Task: Open Card Team Building Review in Board Employee Benefits Optimization to Workspace Front-end Development and add a team member Softage.1@softage.net, a label Blue, a checklist Website Redesign, an attachment from Trello, a color Blue and finally, add a card description 'Research and develop new product pricing strategy' and a comment 'We should approach this task as an opportunity to learn and grow, by exploring new ideas and methods.'. Add a start date 'Jan 05, 1900' with a due date 'Jan 12, 1900'
Action: Mouse moved to (56, 333)
Screenshot: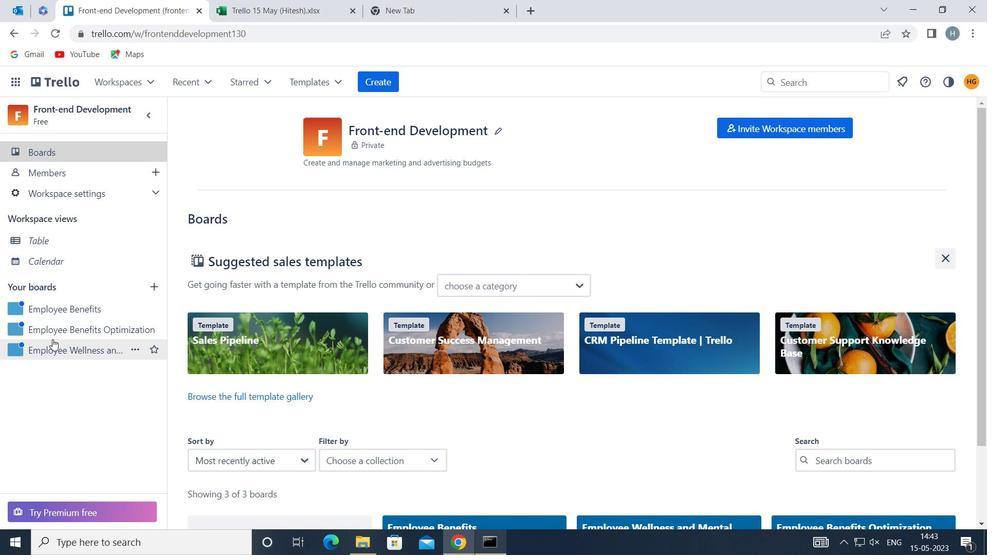 
Action: Mouse pressed left at (56, 333)
Screenshot: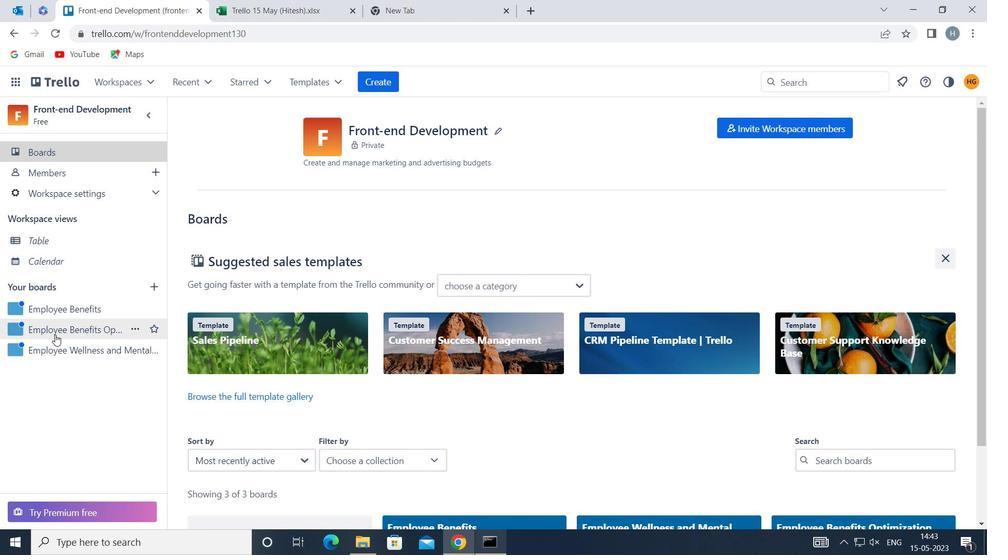
Action: Mouse moved to (424, 182)
Screenshot: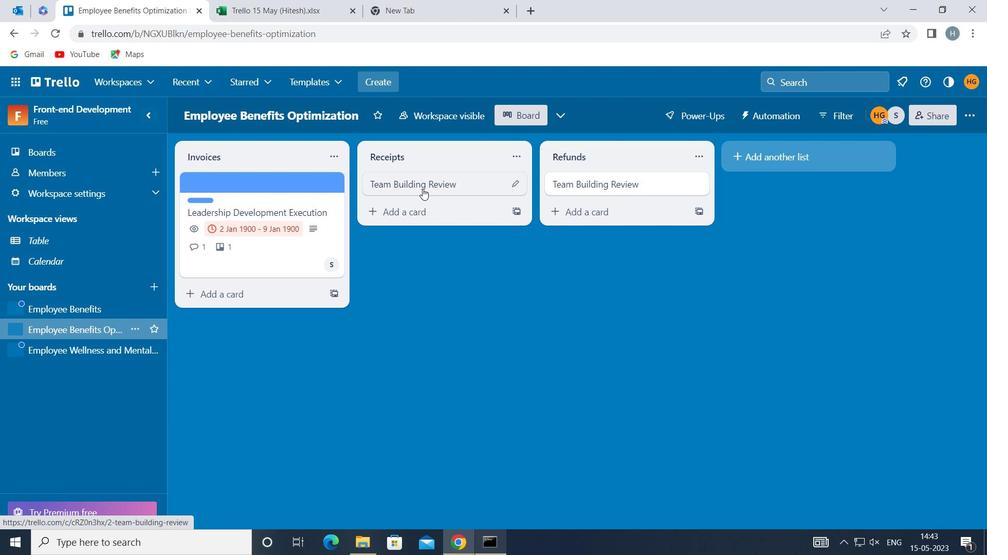 
Action: Mouse pressed left at (424, 182)
Screenshot: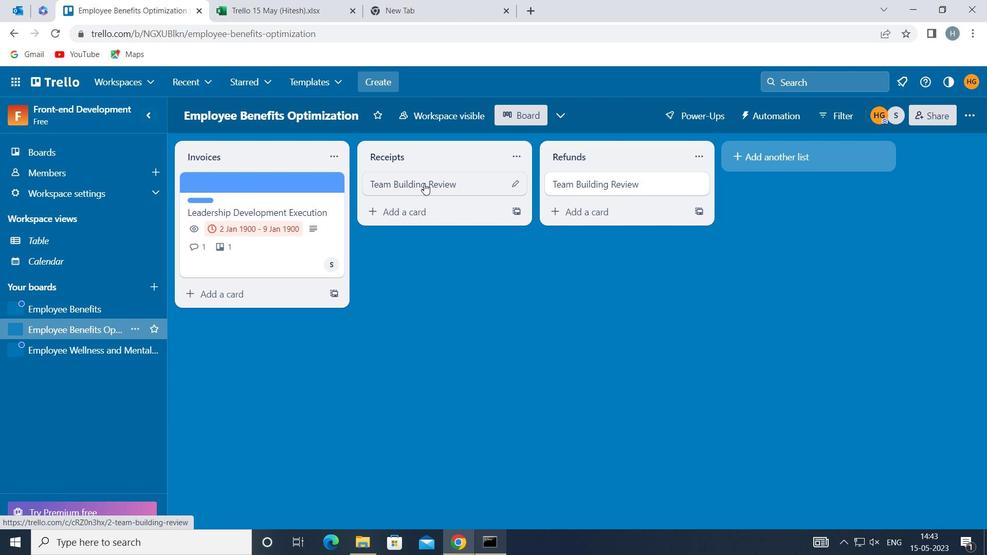 
Action: Mouse moved to (660, 231)
Screenshot: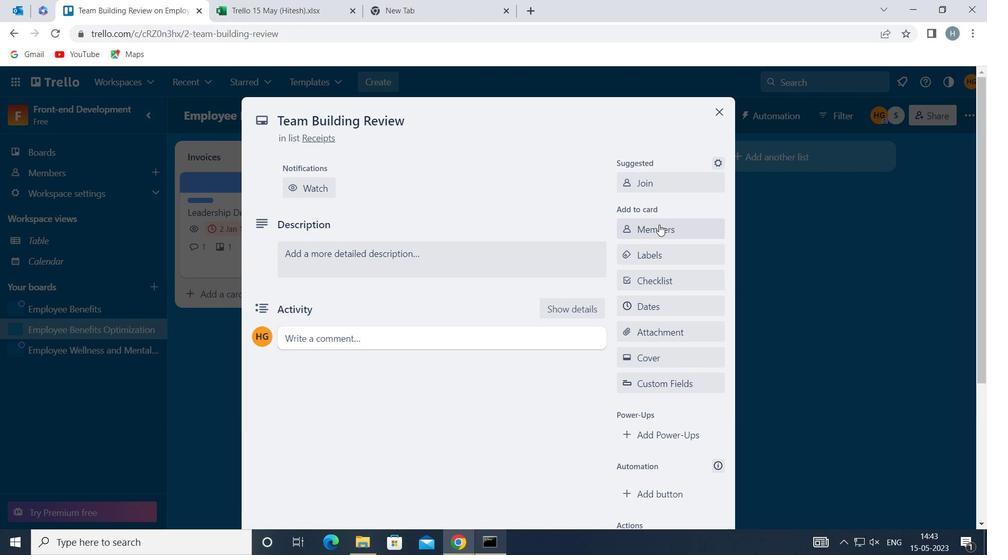 
Action: Mouse pressed left at (660, 231)
Screenshot: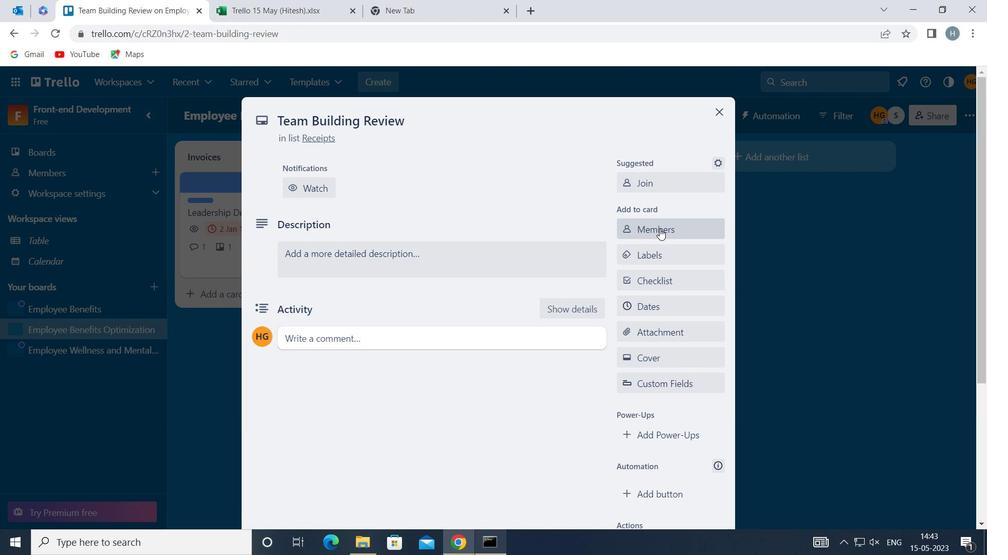 
Action: Key pressed softage
Screenshot: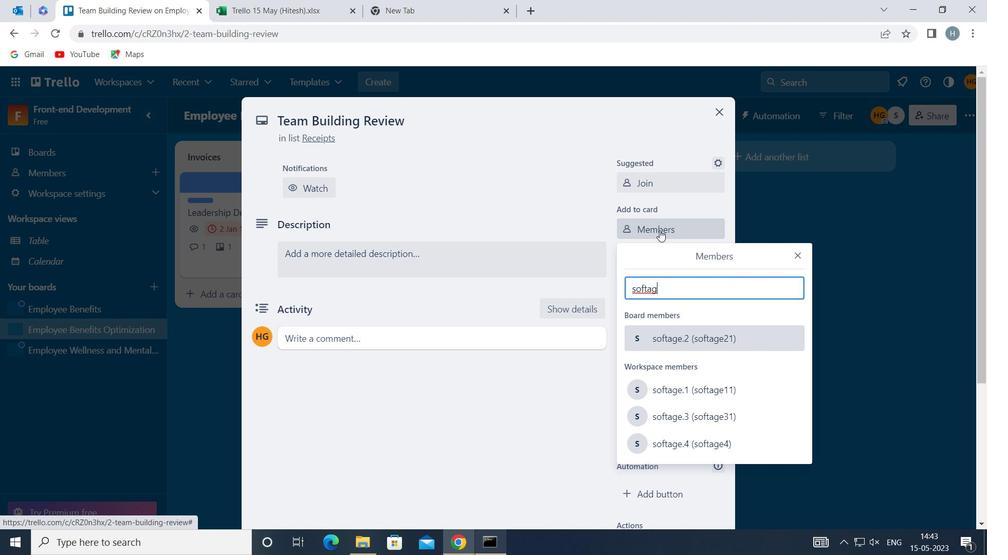 
Action: Mouse moved to (691, 383)
Screenshot: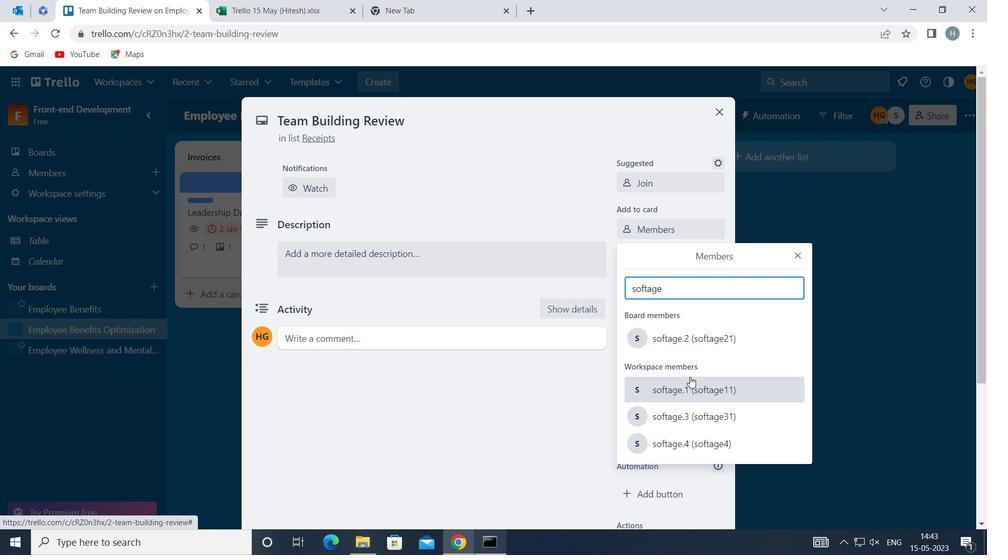 
Action: Mouse pressed left at (691, 383)
Screenshot: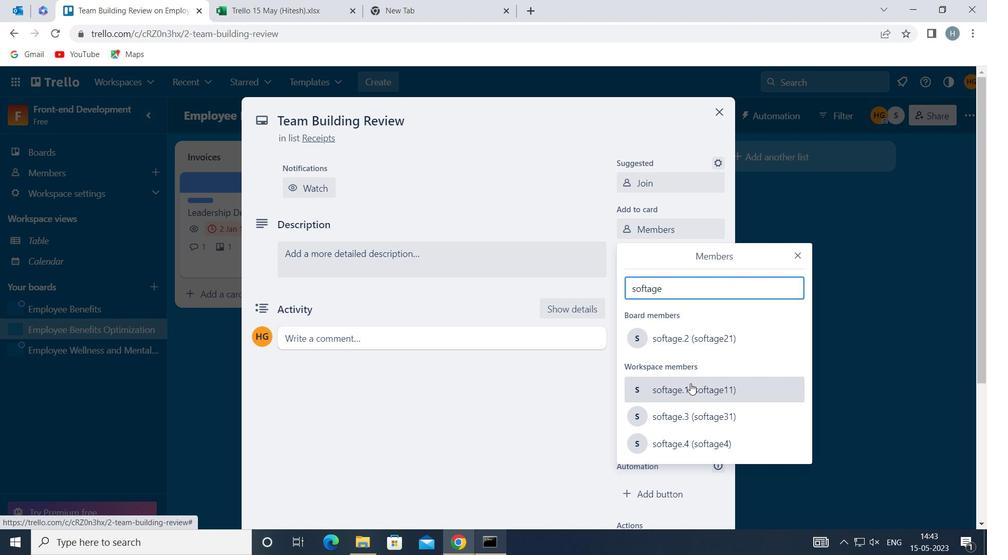 
Action: Mouse moved to (798, 251)
Screenshot: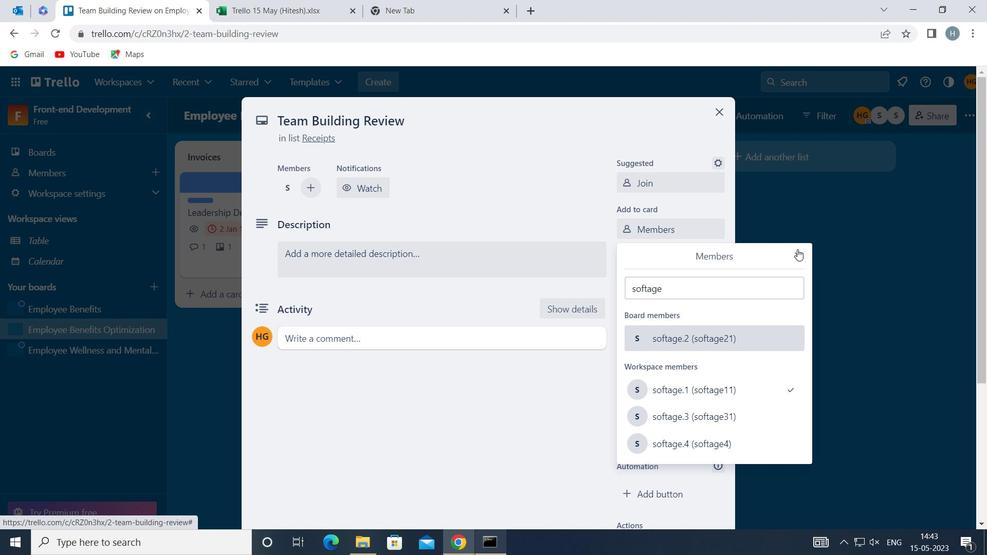 
Action: Mouse pressed left at (798, 251)
Screenshot: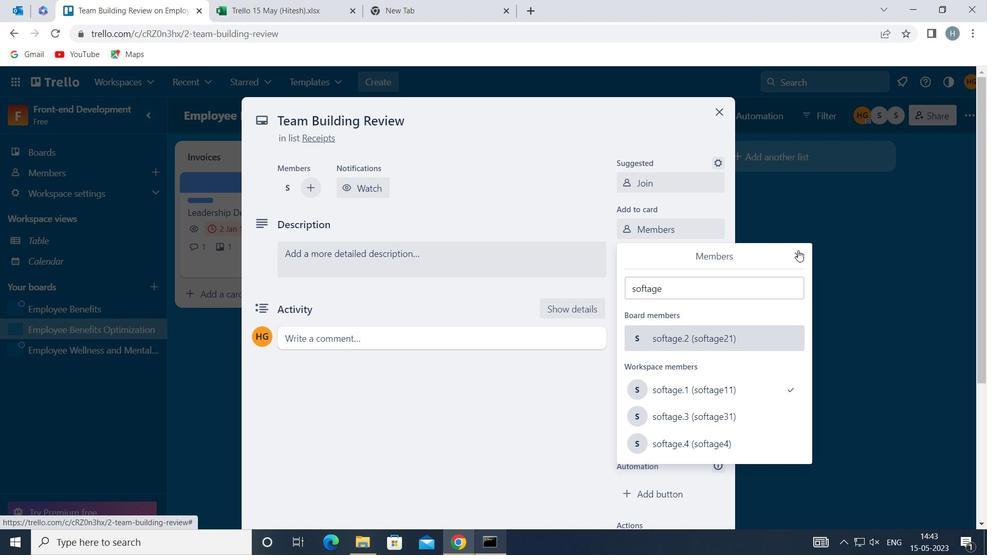 
Action: Mouse moved to (669, 256)
Screenshot: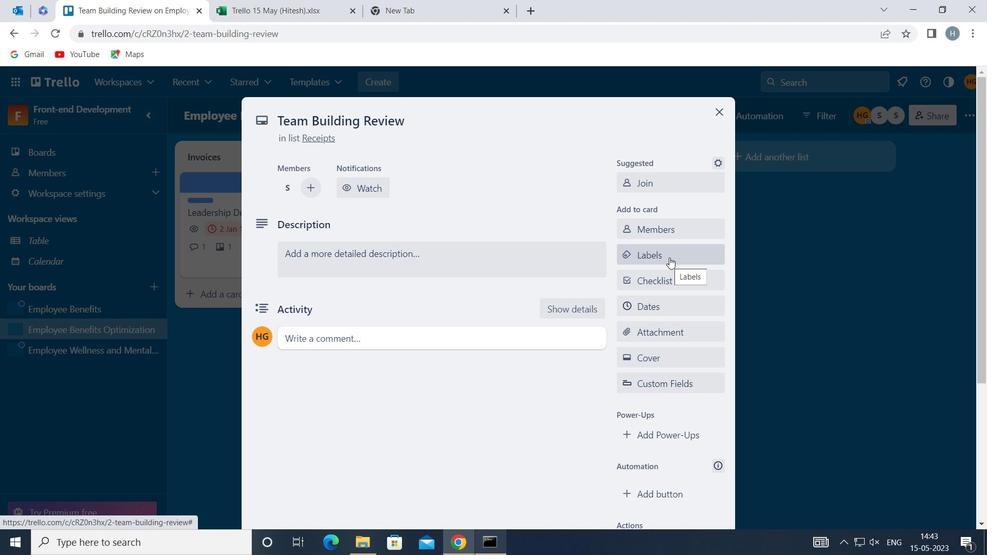 
Action: Mouse pressed left at (669, 256)
Screenshot: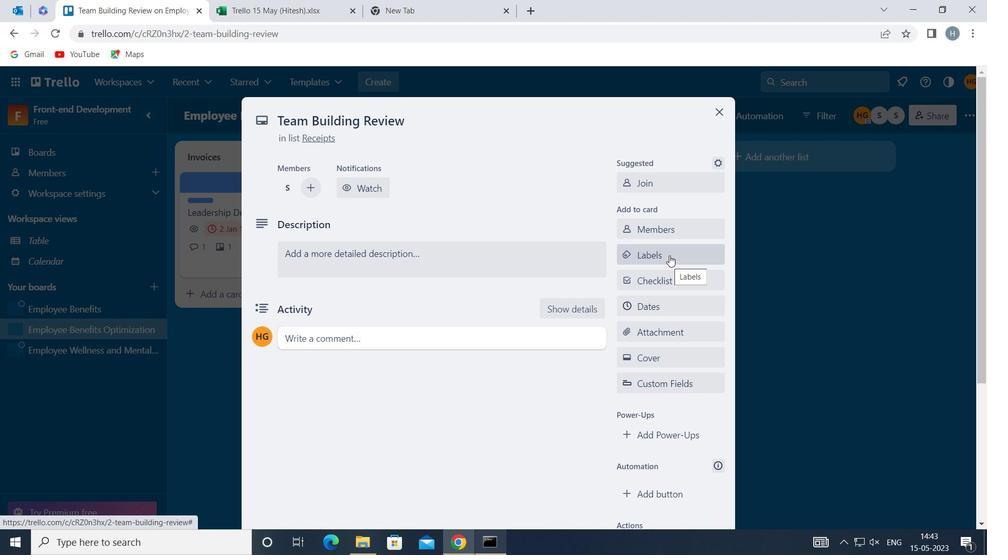 
Action: Mouse moved to (675, 298)
Screenshot: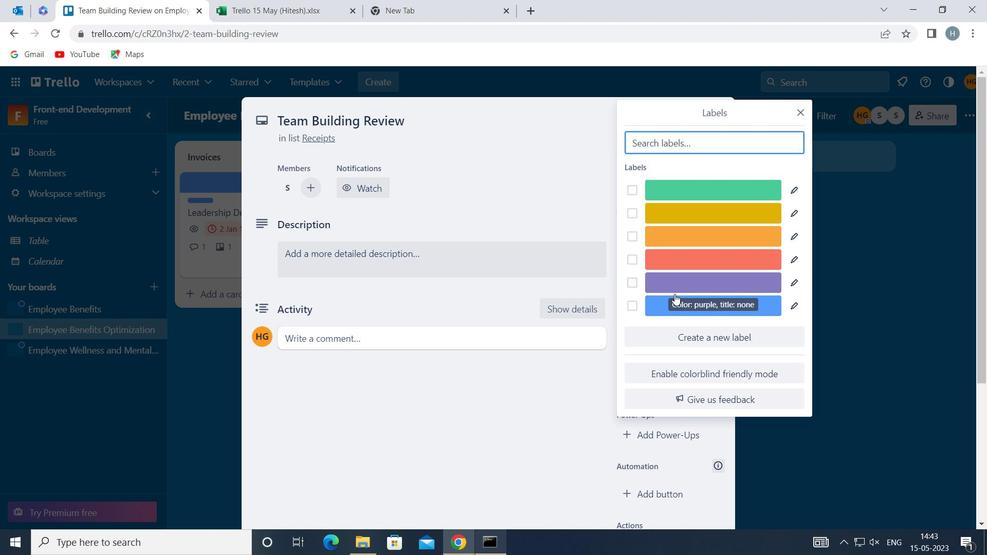 
Action: Mouse pressed left at (675, 298)
Screenshot: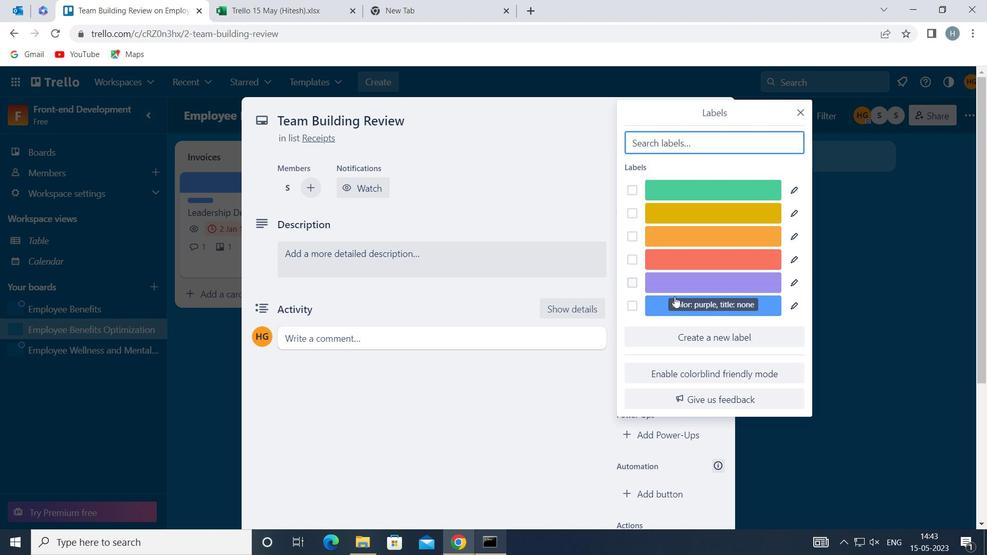 
Action: Mouse moved to (802, 110)
Screenshot: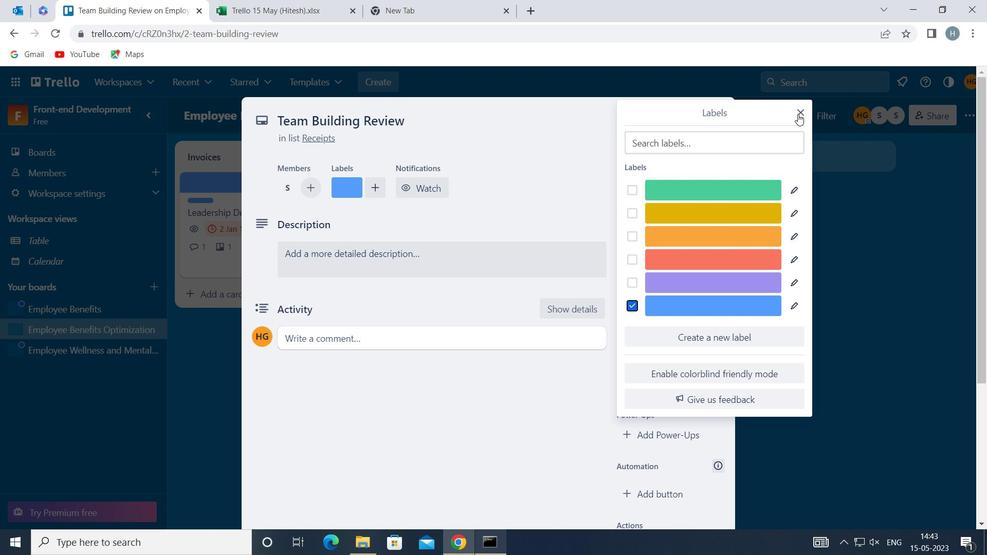 
Action: Mouse pressed left at (802, 110)
Screenshot: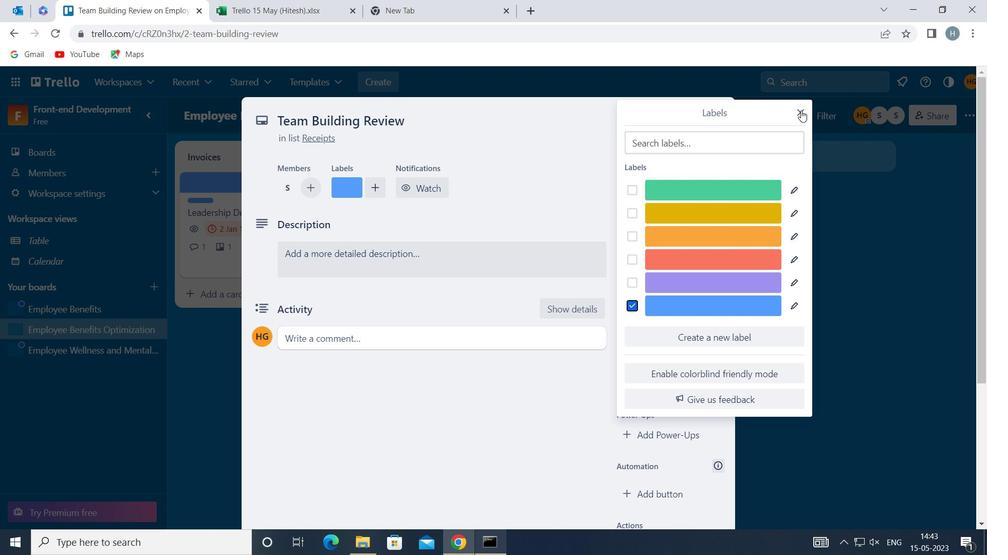 
Action: Mouse moved to (679, 276)
Screenshot: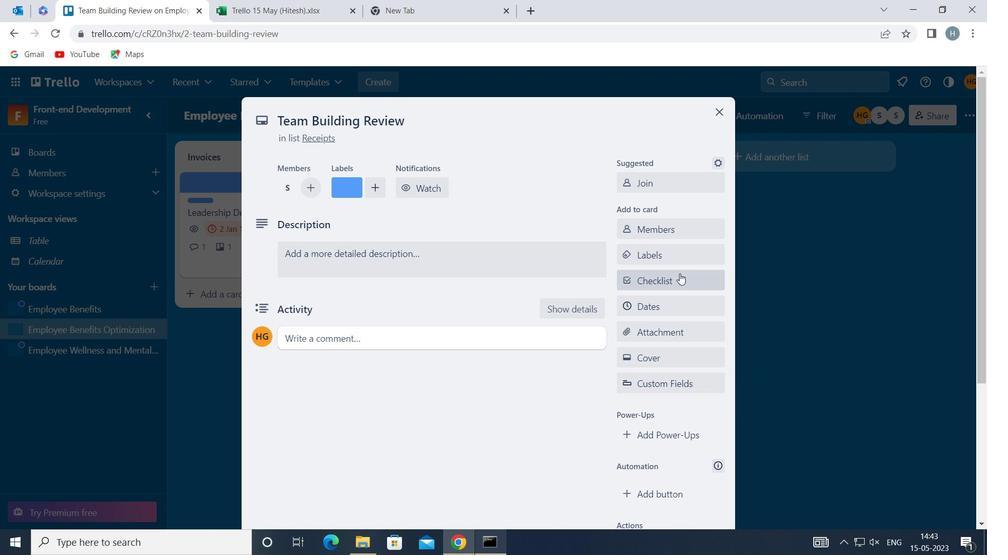 
Action: Mouse pressed left at (679, 276)
Screenshot: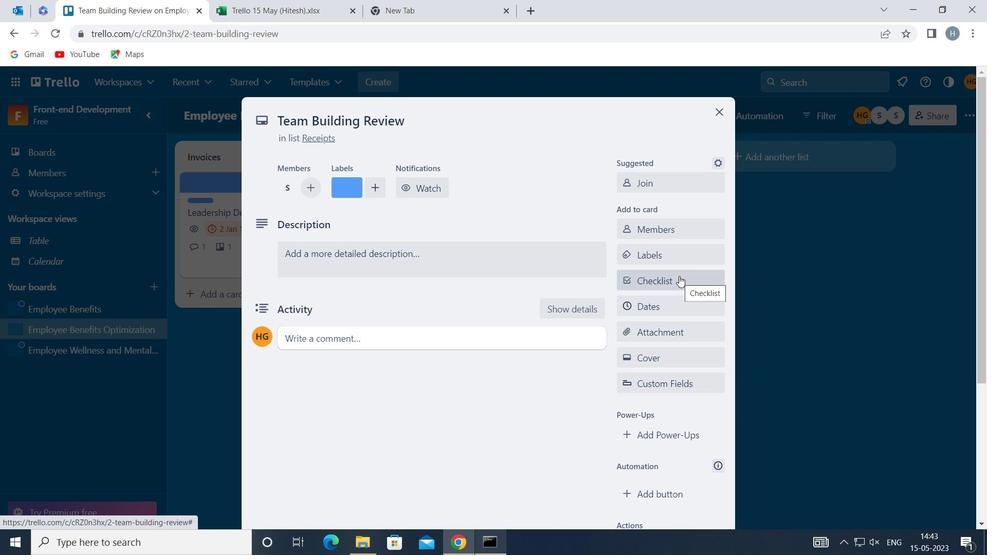
Action: Key pressed <Key.shift><Key.shift><Key.shift>WEBSITE<Key.space><Key.shift><Key.shift><Key.shift><Key.shift>REDESIGN
Screenshot: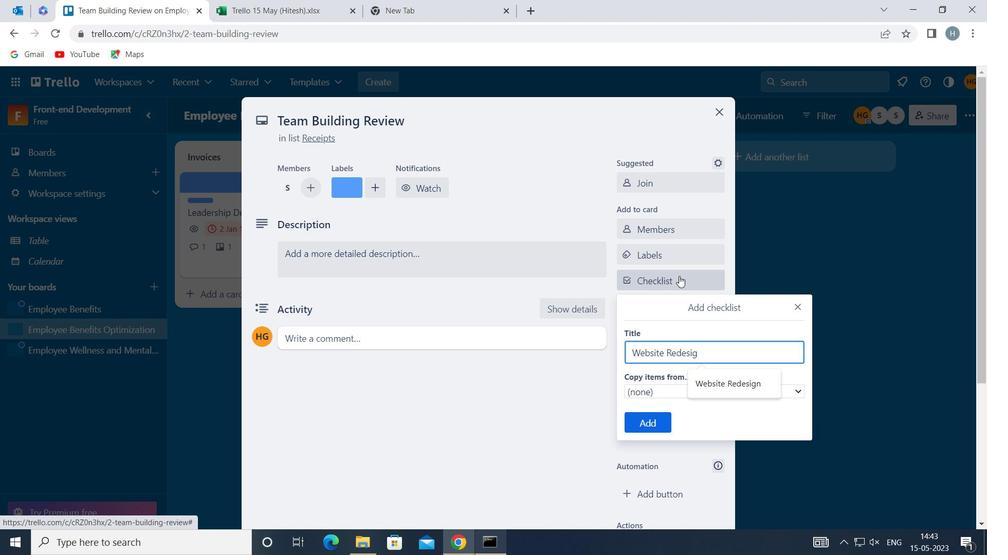
Action: Mouse moved to (650, 418)
Screenshot: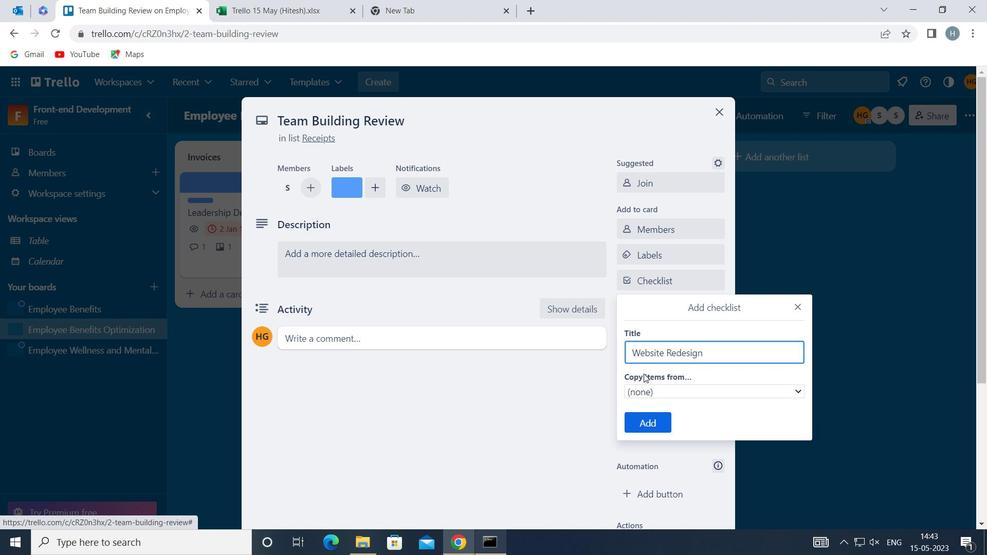 
Action: Mouse pressed left at (650, 418)
Screenshot: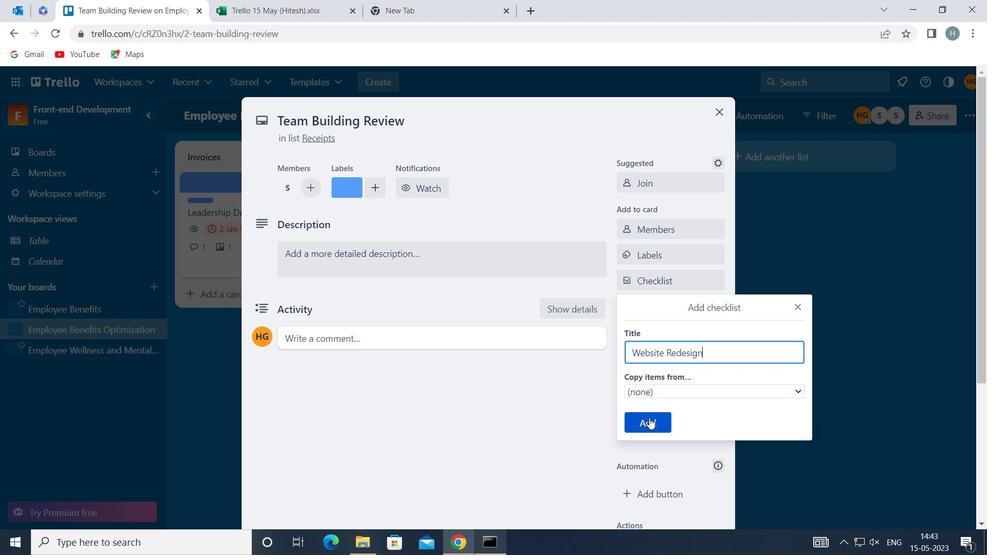
Action: Mouse moved to (673, 327)
Screenshot: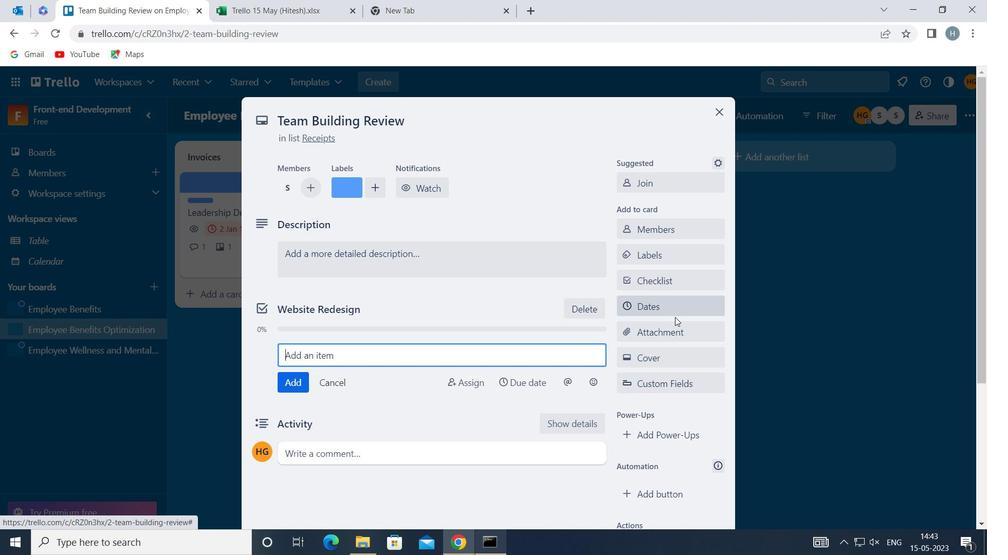 
Action: Mouse pressed left at (673, 327)
Screenshot: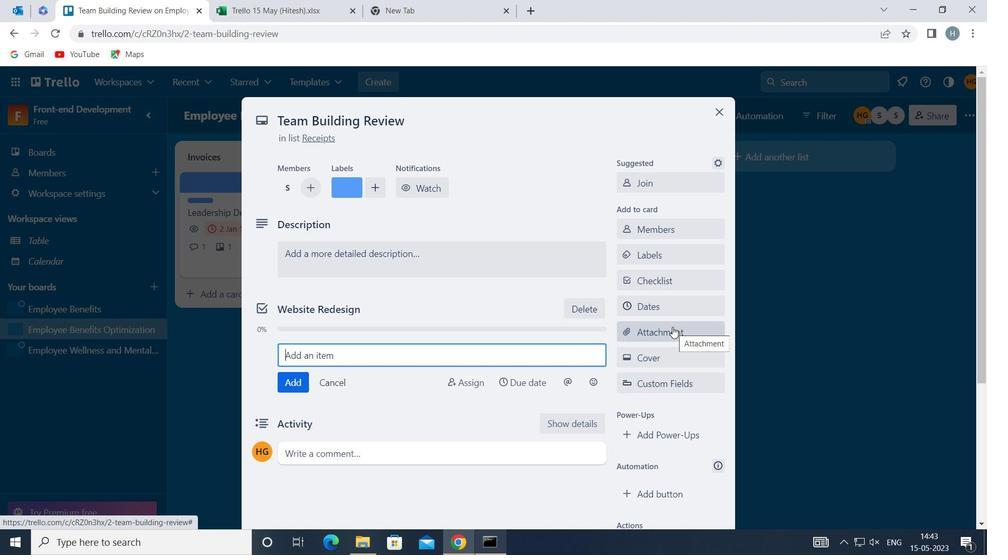 
Action: Mouse moved to (701, 162)
Screenshot: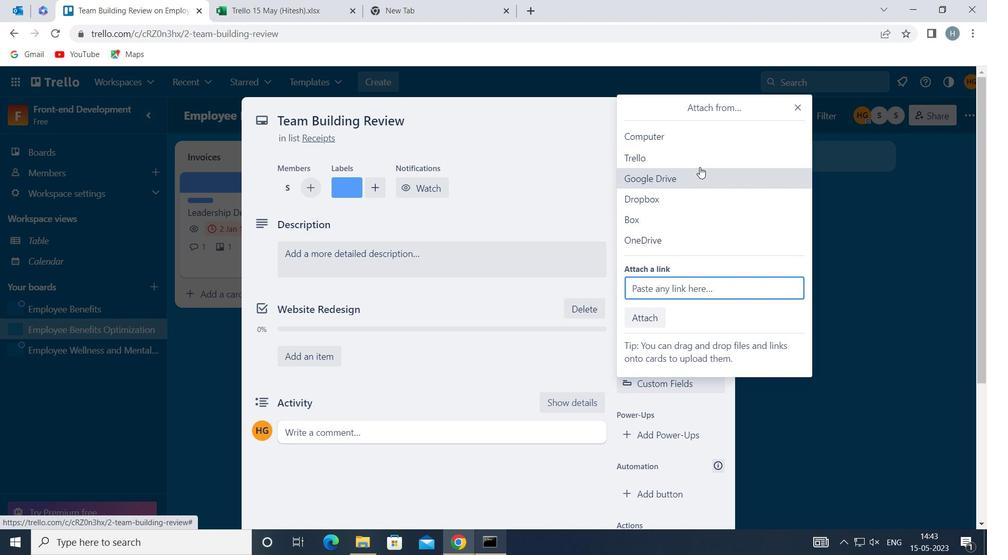 
Action: Mouse pressed left at (701, 162)
Screenshot: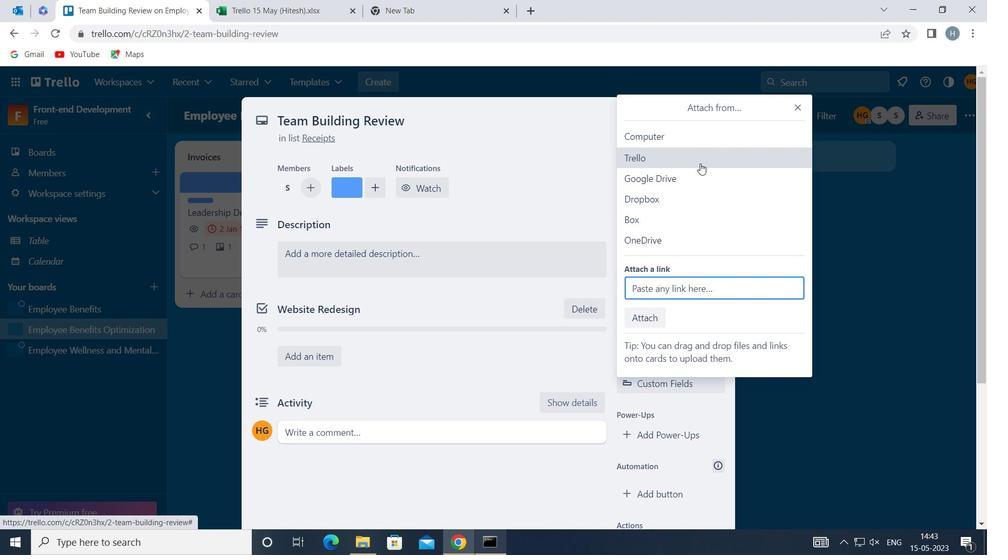 
Action: Mouse moved to (691, 235)
Screenshot: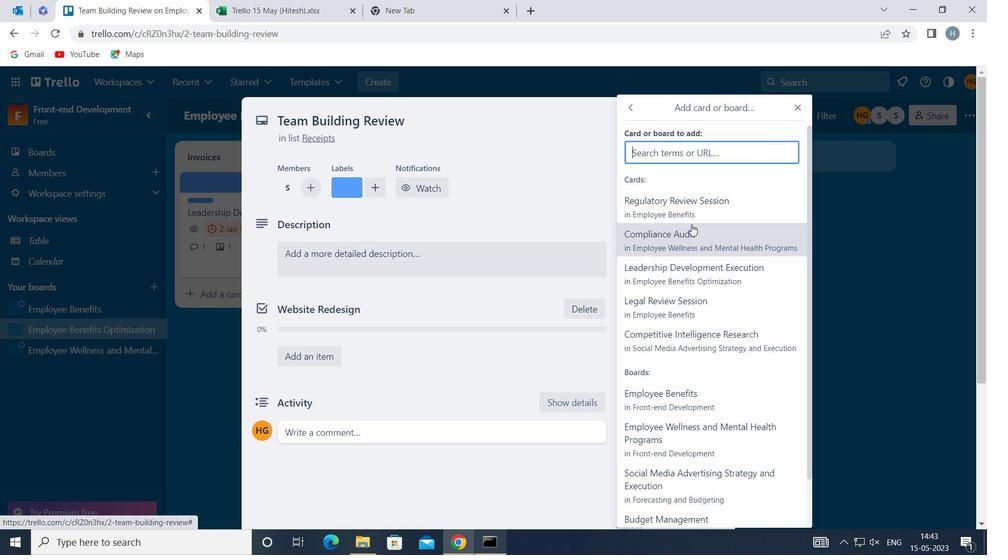 
Action: Mouse pressed left at (691, 235)
Screenshot: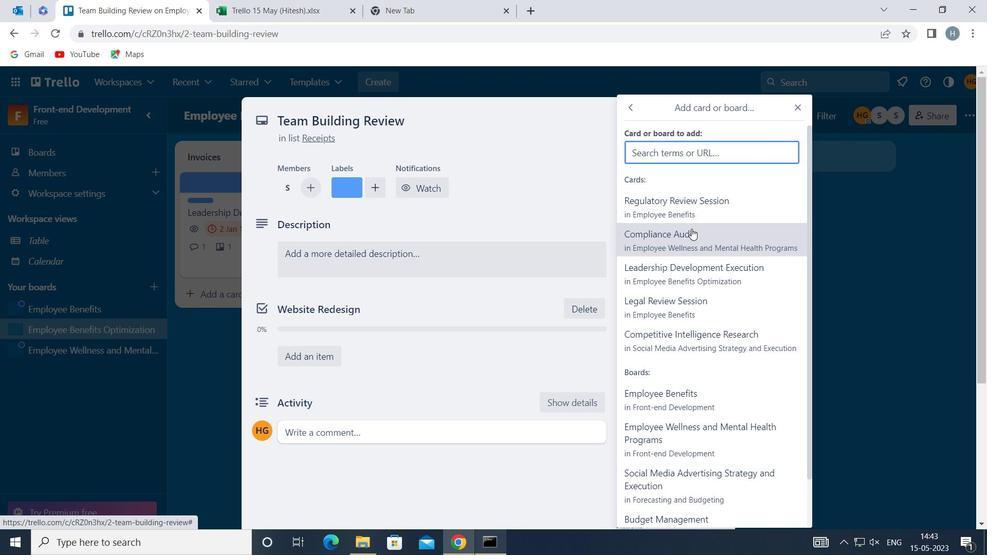 
Action: Mouse moved to (664, 352)
Screenshot: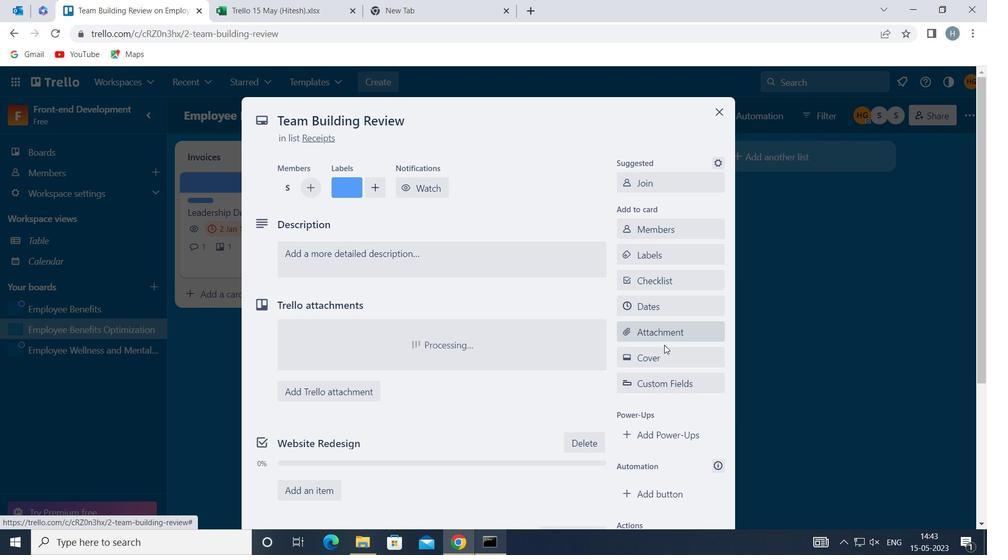 
Action: Mouse pressed left at (664, 352)
Screenshot: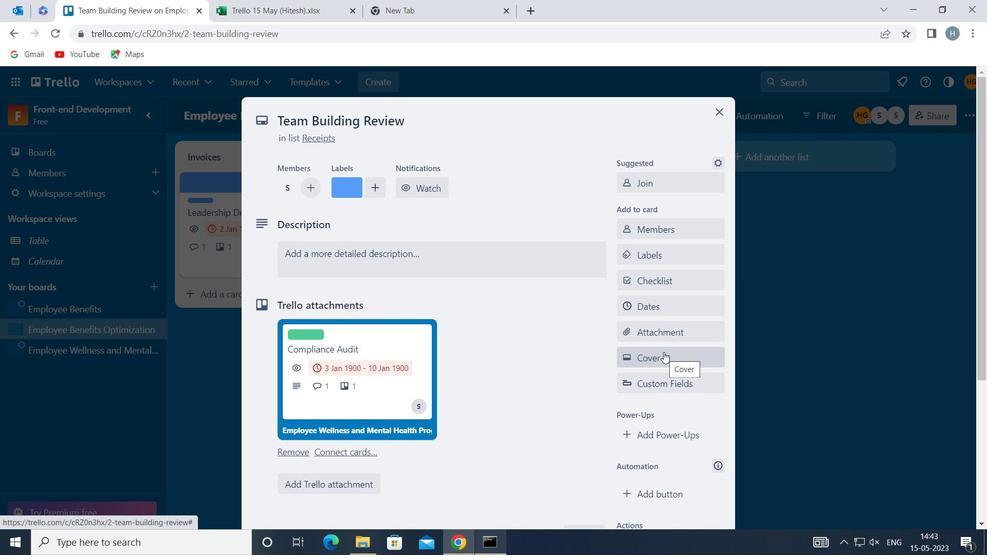 
Action: Mouse moved to (637, 295)
Screenshot: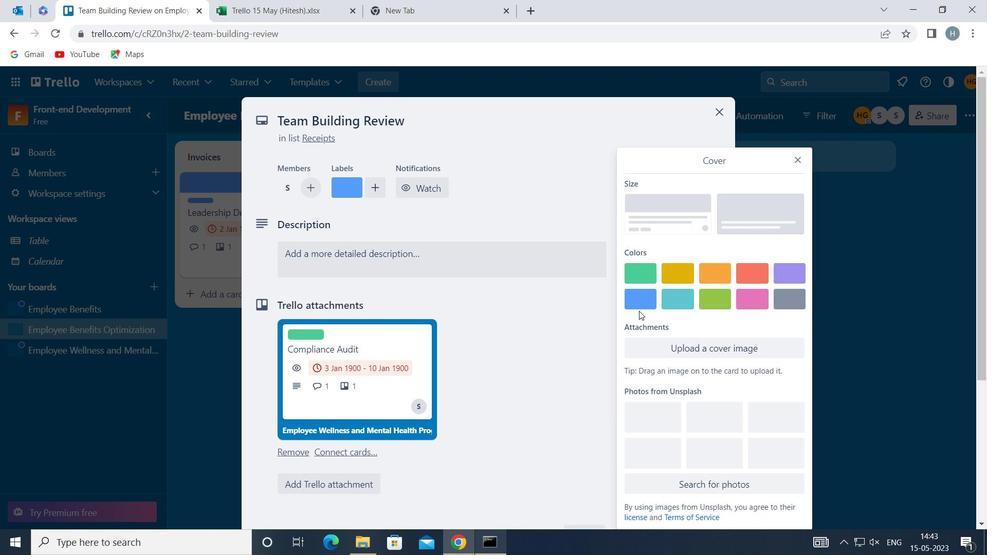 
Action: Mouse pressed left at (637, 295)
Screenshot: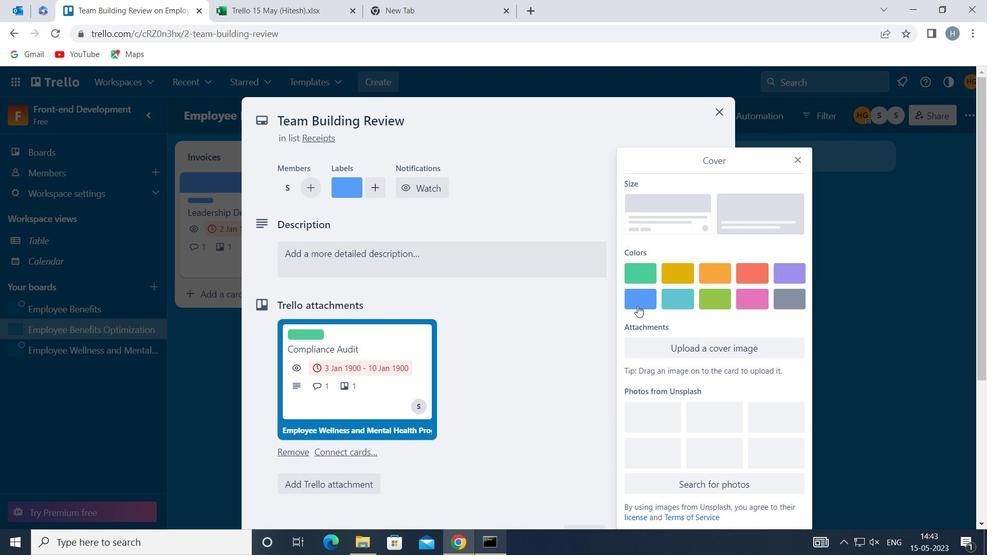 
Action: Mouse moved to (799, 133)
Screenshot: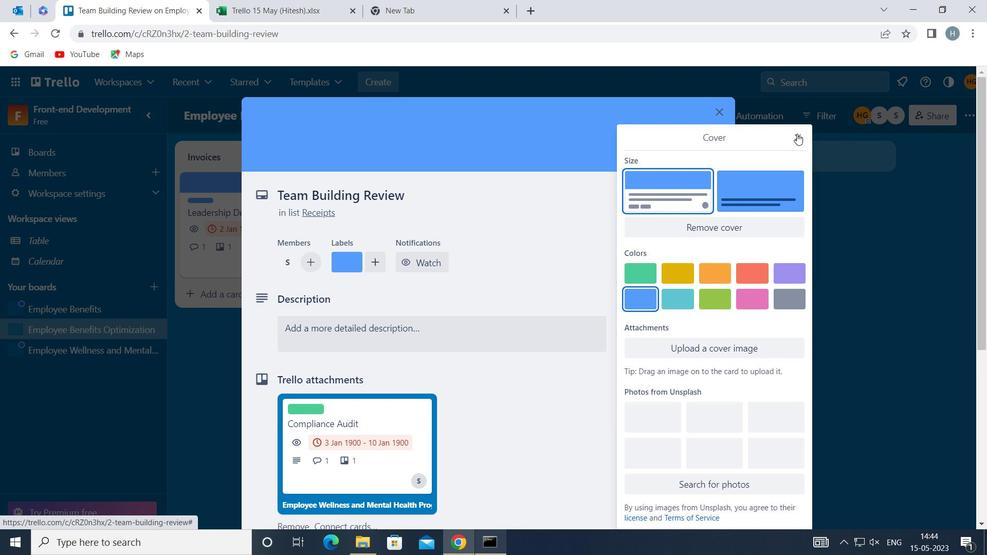 
Action: Mouse pressed left at (799, 133)
Screenshot: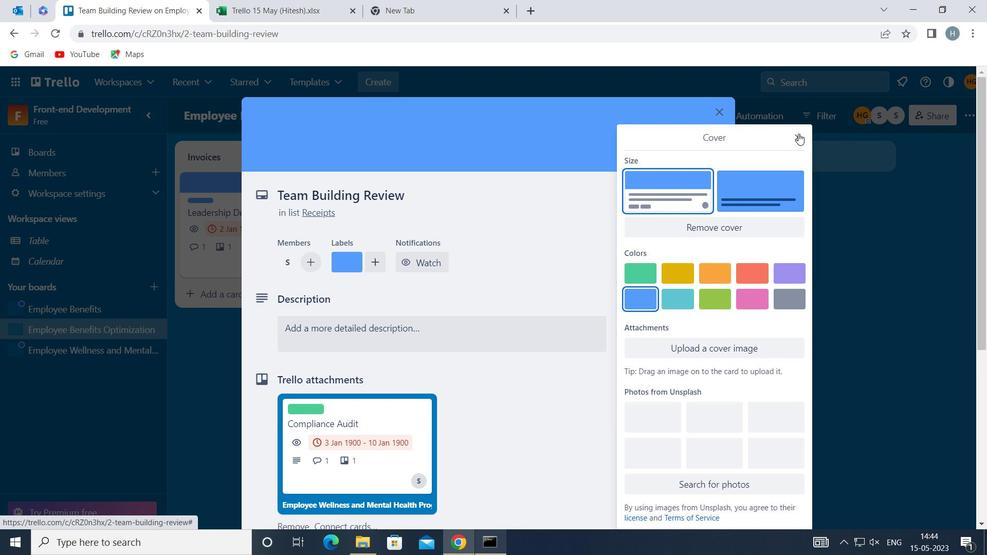 
Action: Key pressed <Key.shift>RE
Screenshot: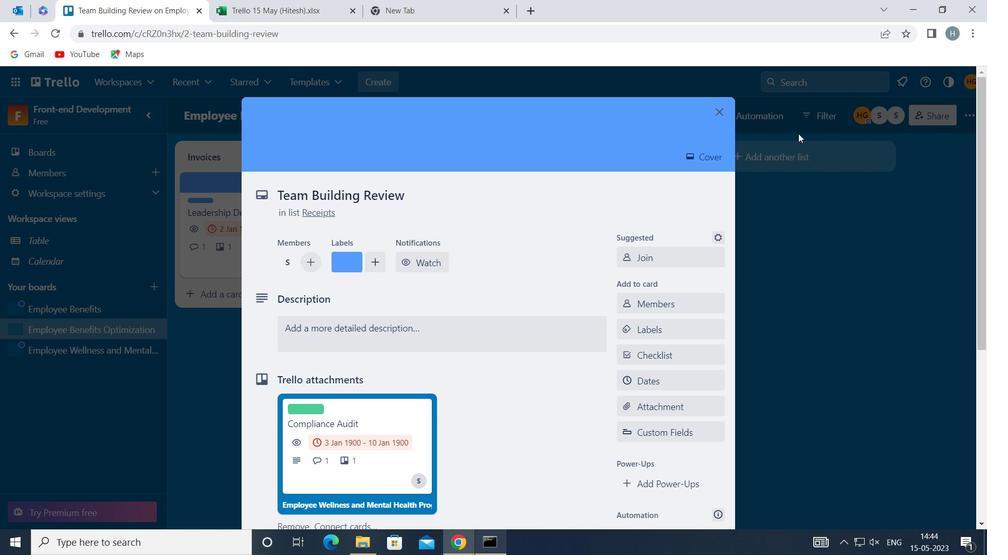 
Action: Mouse moved to (324, 371)
Screenshot: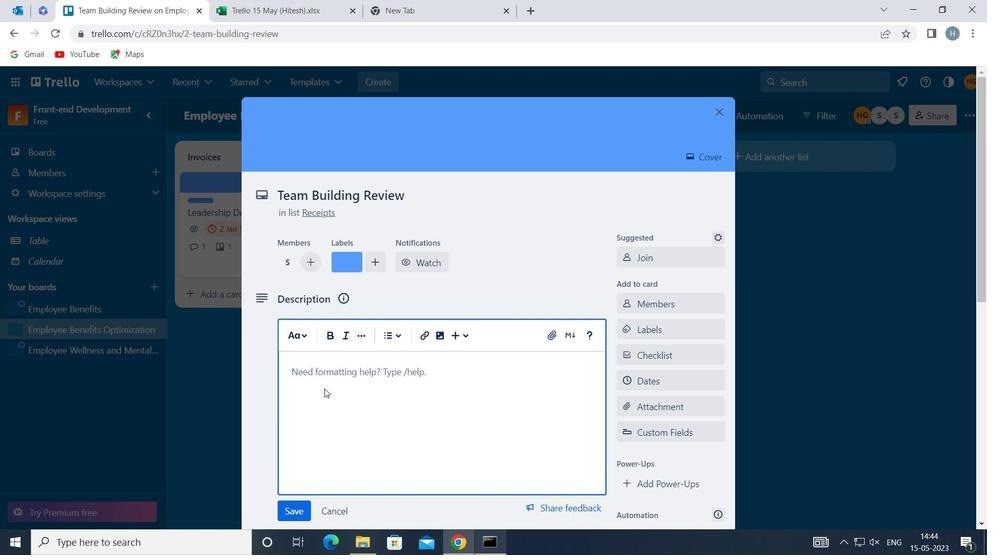 
Action: Mouse pressed left at (324, 371)
Screenshot: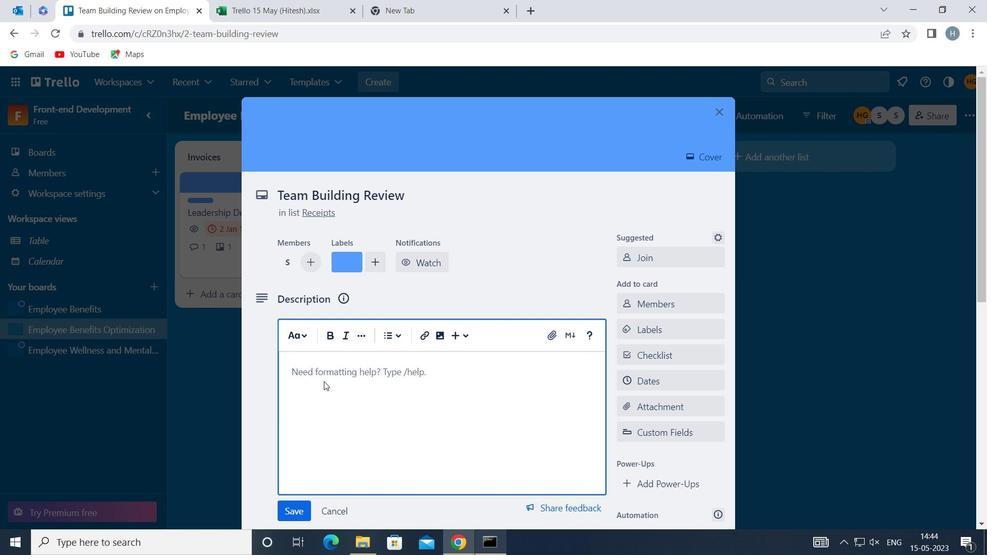 
Action: Key pressed <Key.shift>RESEARCH<Key.space>AND<Key.space>DEVELOPME<Key.backspace><Key.backspace><Key.space>NEW<Key.space>PRODUCT<Key.space>PRICING<Key.space>STRATEGY
Screenshot: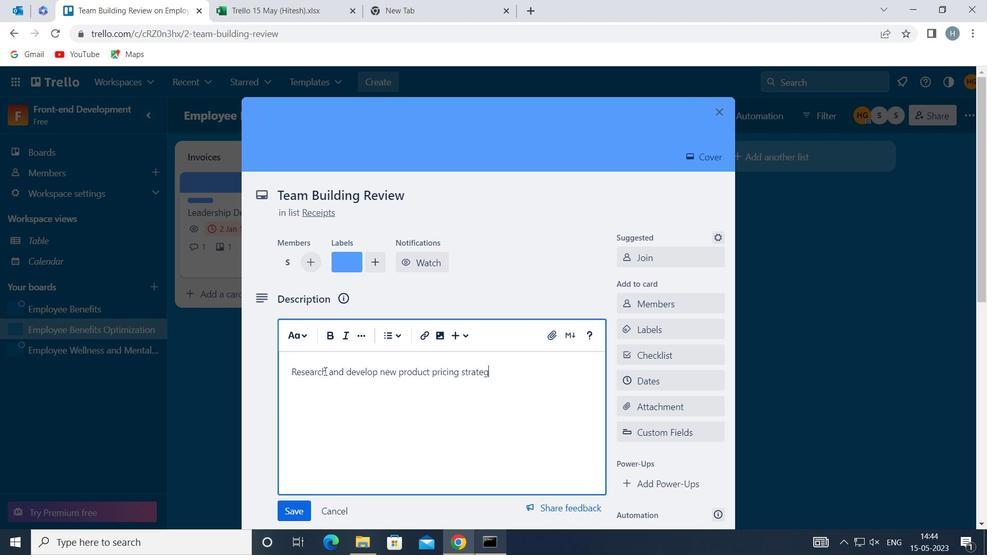 
Action: Mouse scrolled (324, 371) with delta (0, 0)
Screenshot: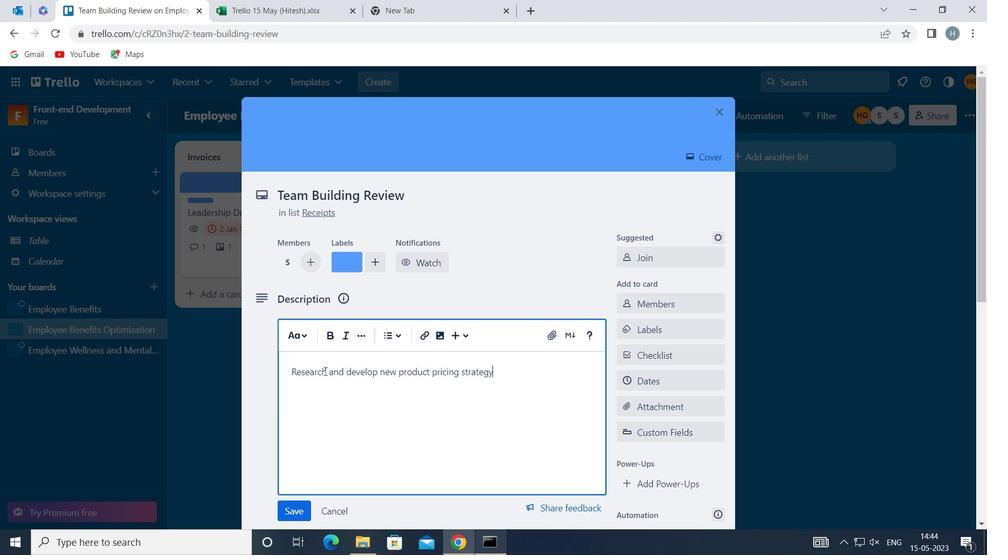 
Action: Mouse scrolled (324, 371) with delta (0, 0)
Screenshot: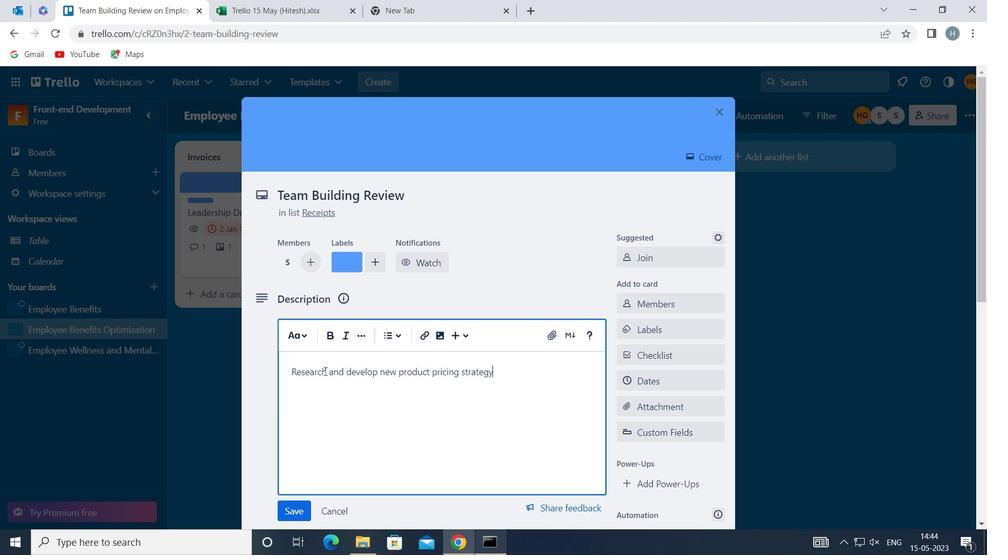 
Action: Mouse moved to (292, 380)
Screenshot: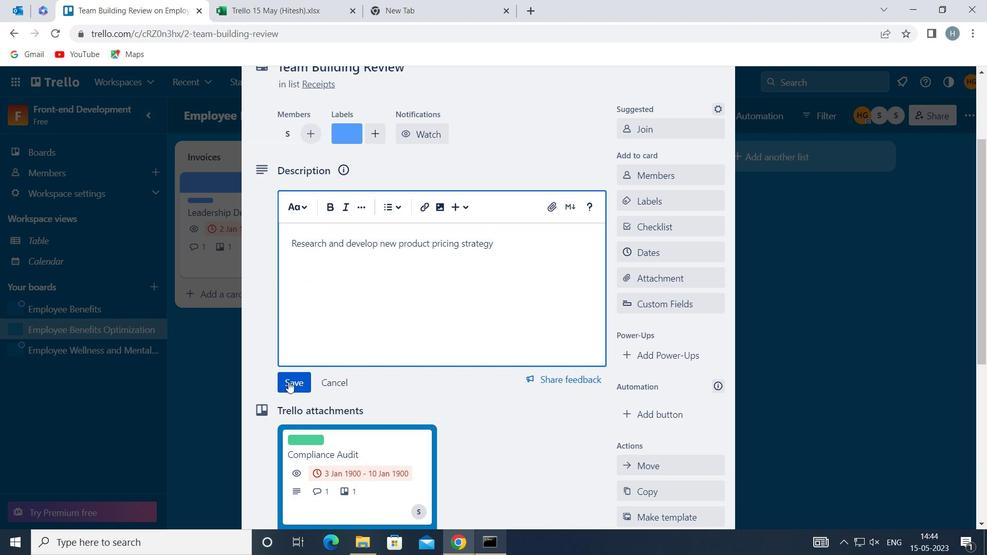 
Action: Mouse pressed left at (292, 380)
Screenshot: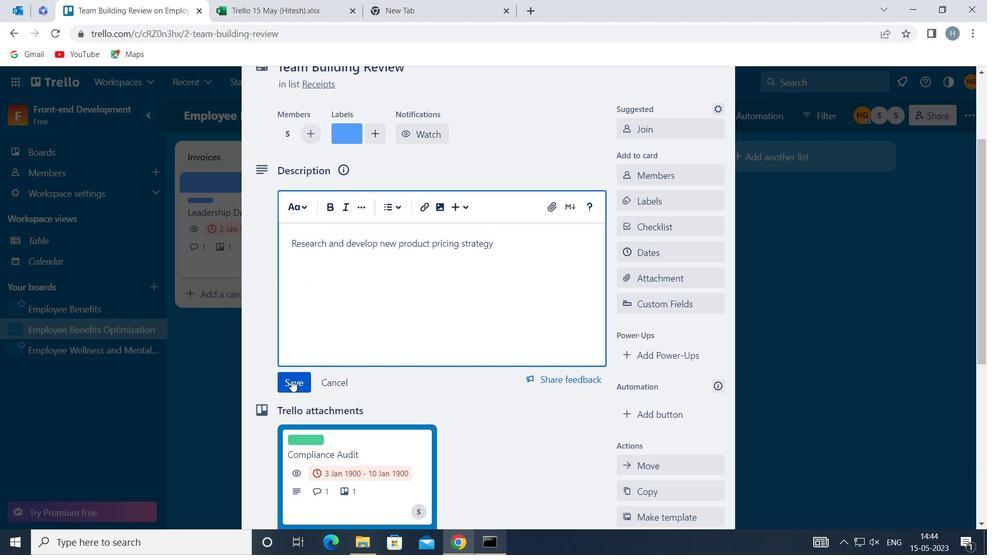 
Action: Mouse moved to (360, 366)
Screenshot: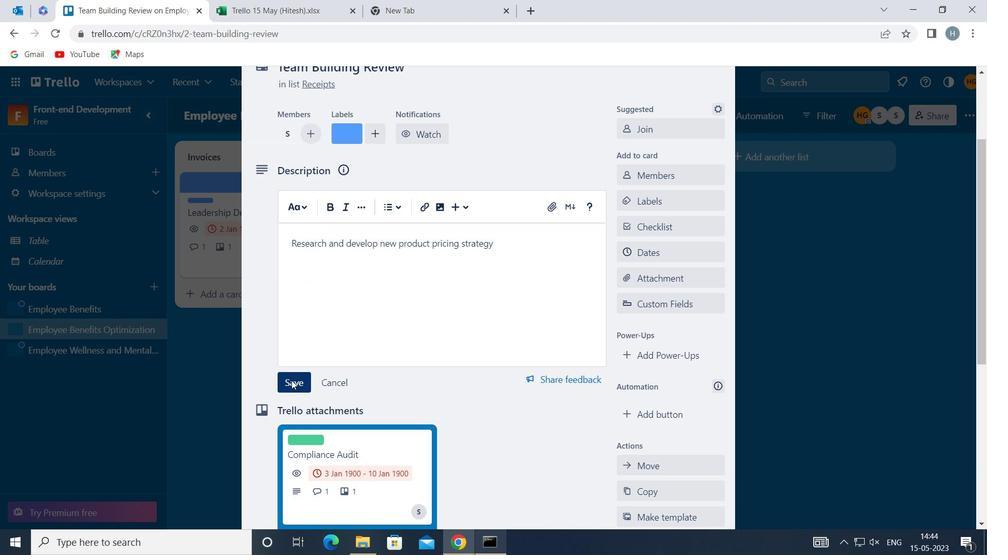
Action: Mouse scrolled (360, 366) with delta (0, 0)
Screenshot: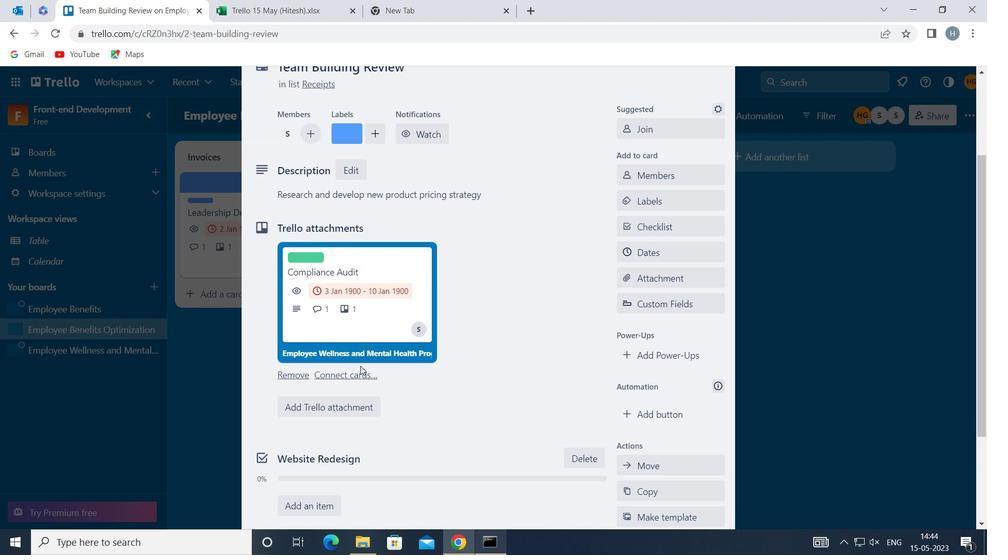 
Action: Mouse scrolled (360, 366) with delta (0, 0)
Screenshot: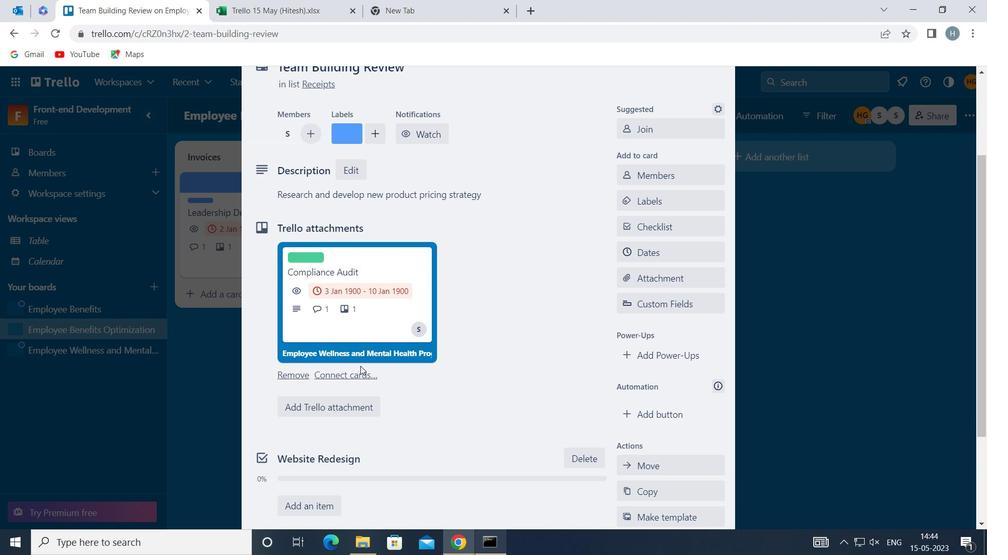
Action: Mouse scrolled (360, 366) with delta (0, 0)
Screenshot: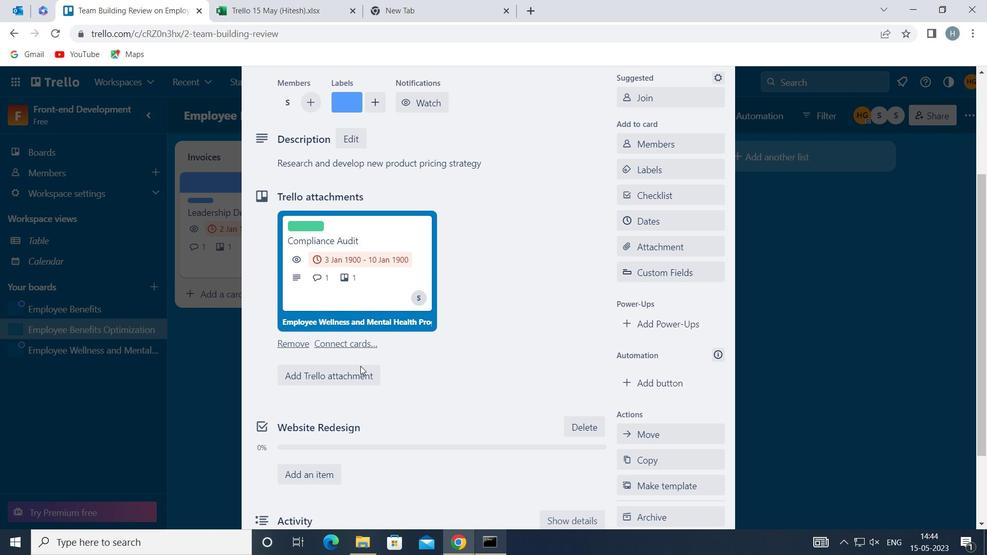 
Action: Mouse scrolled (360, 366) with delta (0, 0)
Screenshot: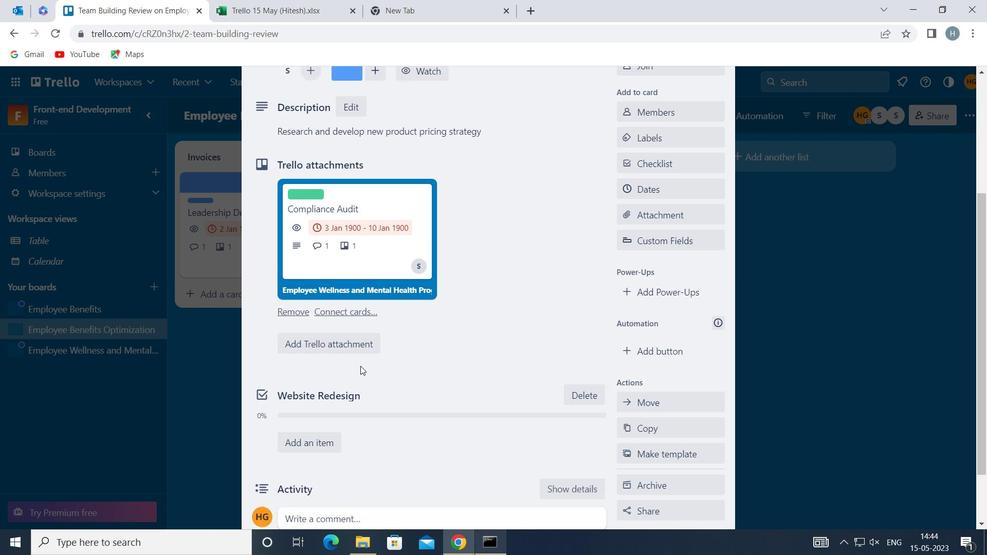 
Action: Mouse moved to (344, 440)
Screenshot: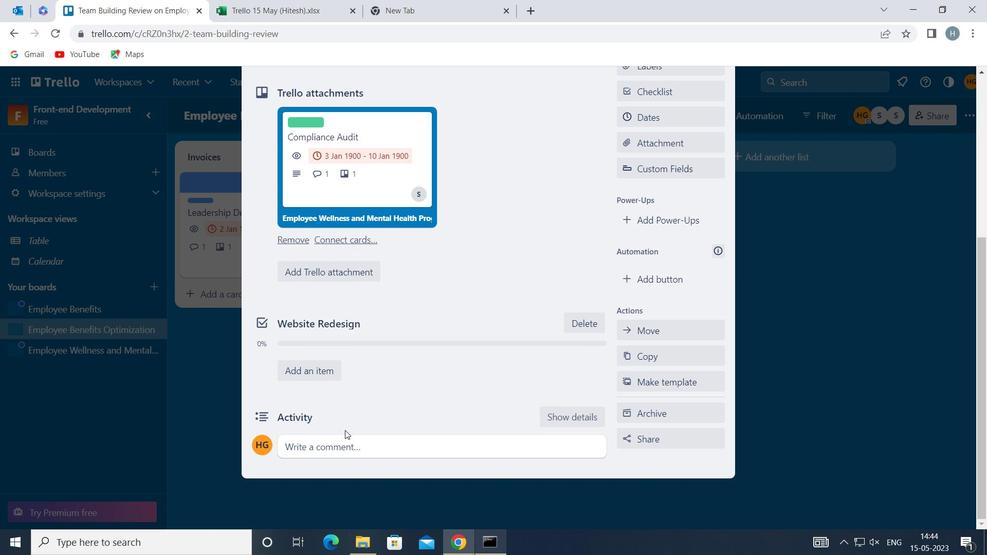 
Action: Mouse pressed left at (344, 440)
Screenshot: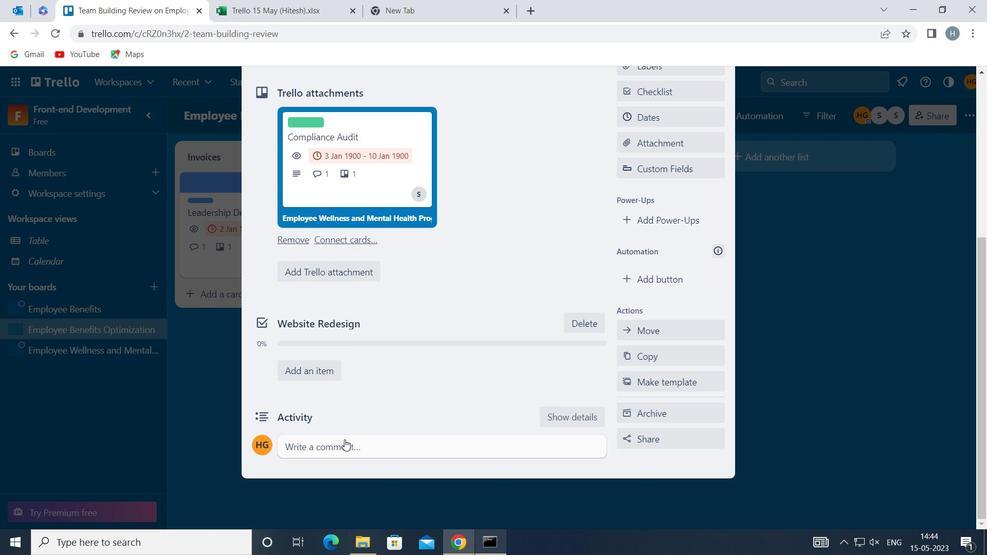 
Action: Key pressed <Key.shift>WE<Key.space>SHOULD<Key.space>APPROACH<Key.space>THISNTASK<Key.space>AS<Key.backspace><Key.backspace><Key.backspace><Key.backspace><Key.backspace><Key.backspace><Key.backspace><Key.backspace><Key.space>TASK<Key.space>AS<Key.space>AN<Key.space>OPPORTUNITY<Key.space>TO<Key.space>LEARN<Key.space>AND<Key.space>GROW<Key.space>BY<Key.space>EXPLORING<Key.space>NEW<Key.space>IDEAS<Key.space>AND<Key.space>METHODS
Screenshot: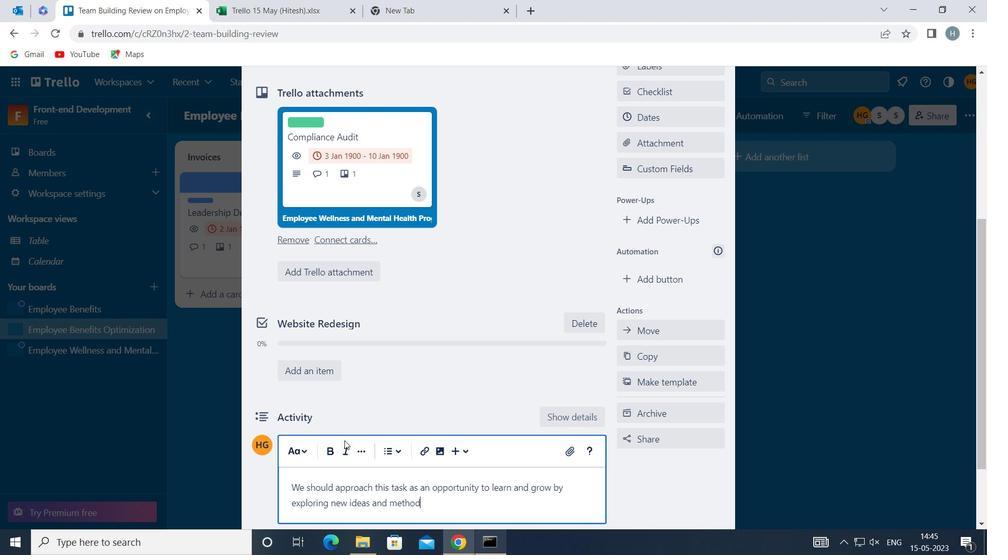 
Action: Mouse moved to (310, 468)
Screenshot: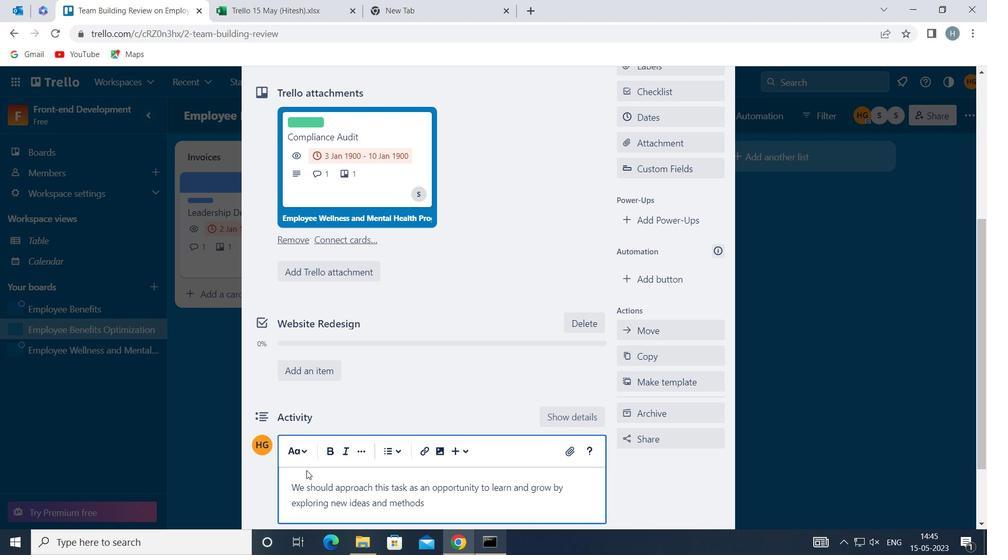 
Action: Mouse scrolled (310, 468) with delta (0, 0)
Screenshot: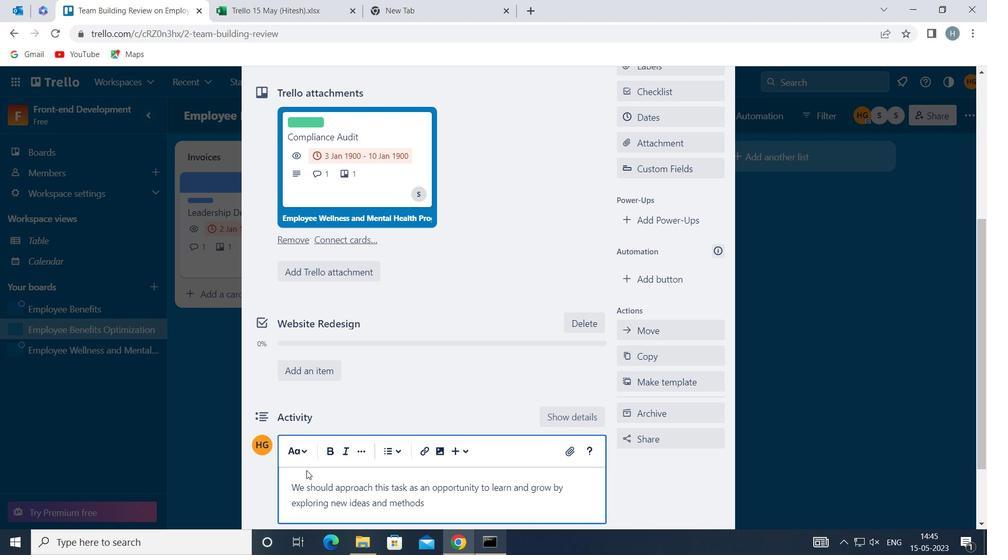 
Action: Mouse scrolled (310, 468) with delta (0, 0)
Screenshot: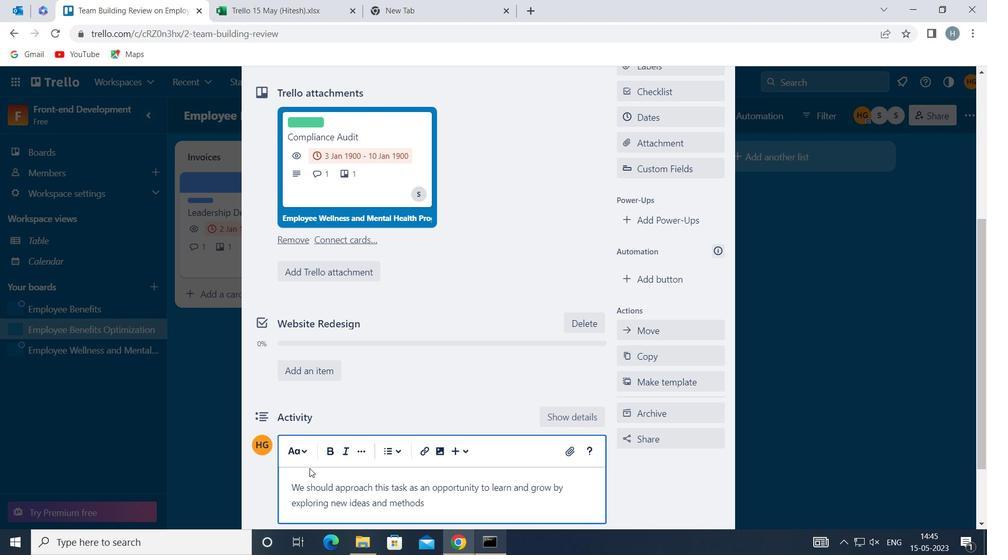 
Action: Mouse moved to (293, 451)
Screenshot: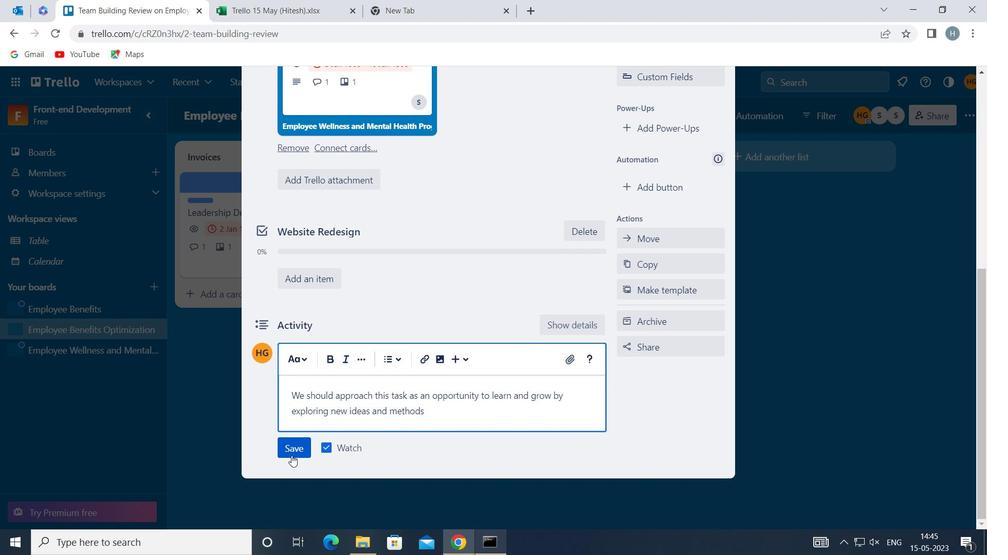 
Action: Mouse pressed left at (293, 451)
Screenshot: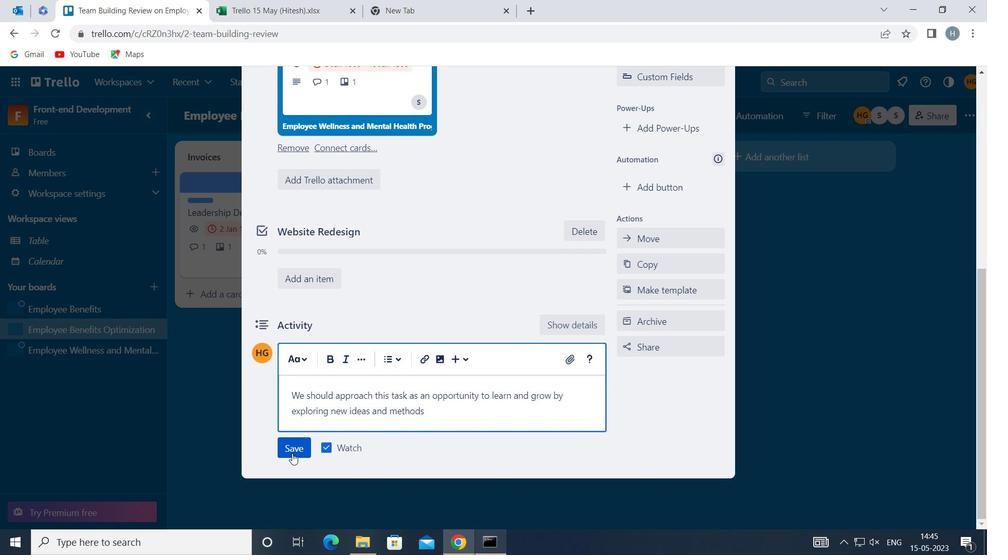 
Action: Mouse moved to (669, 259)
Screenshot: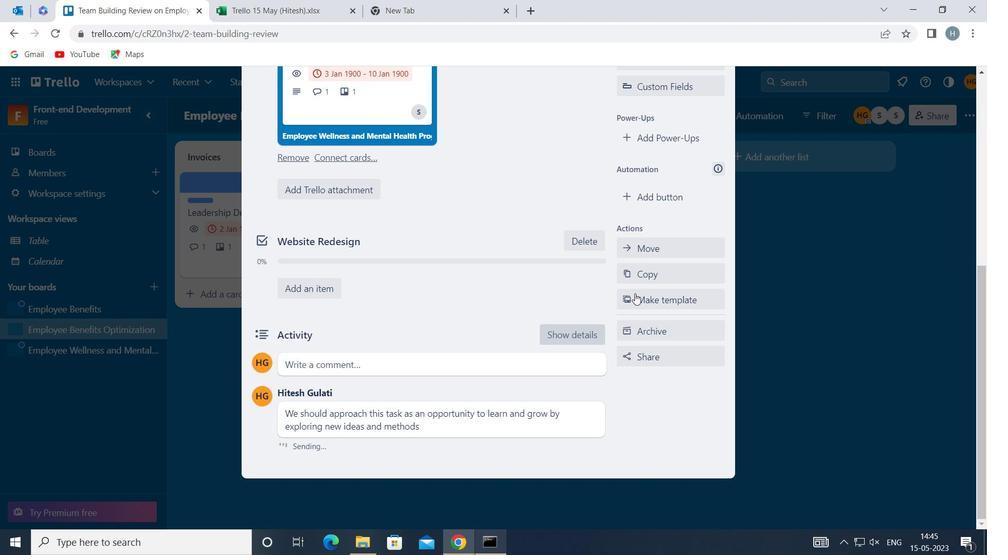 
Action: Mouse scrolled (669, 259) with delta (0, 0)
Screenshot: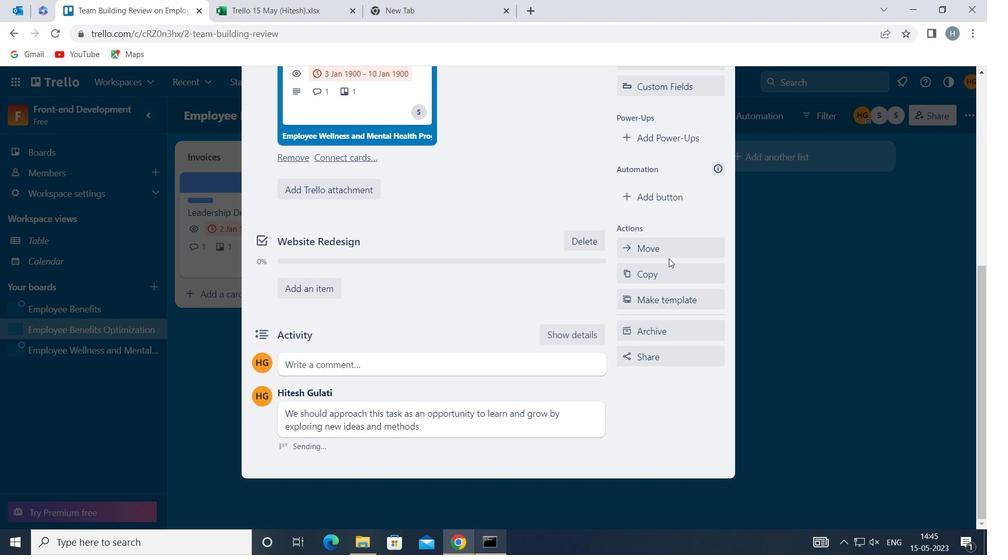 
Action: Mouse scrolled (669, 259) with delta (0, 0)
Screenshot: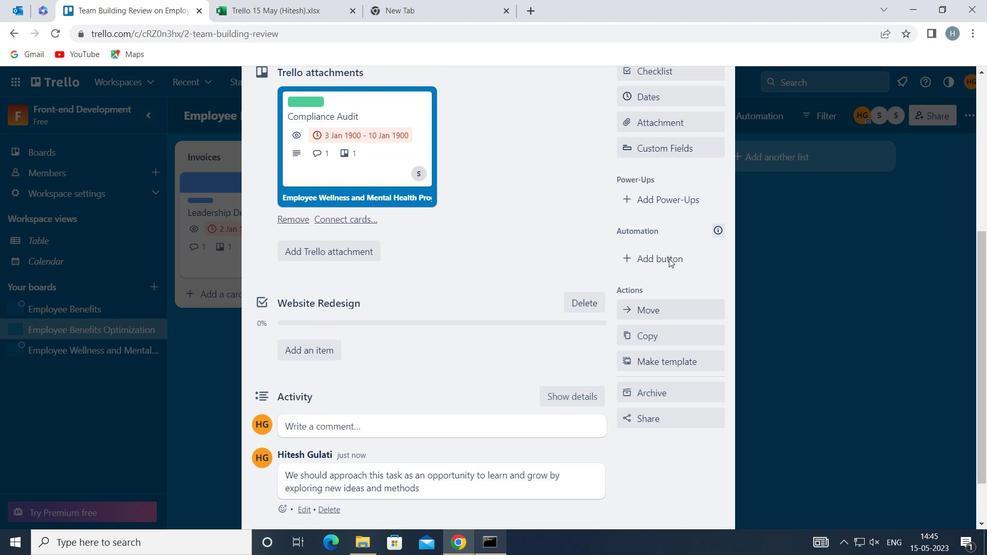 
Action: Mouse moved to (684, 167)
Screenshot: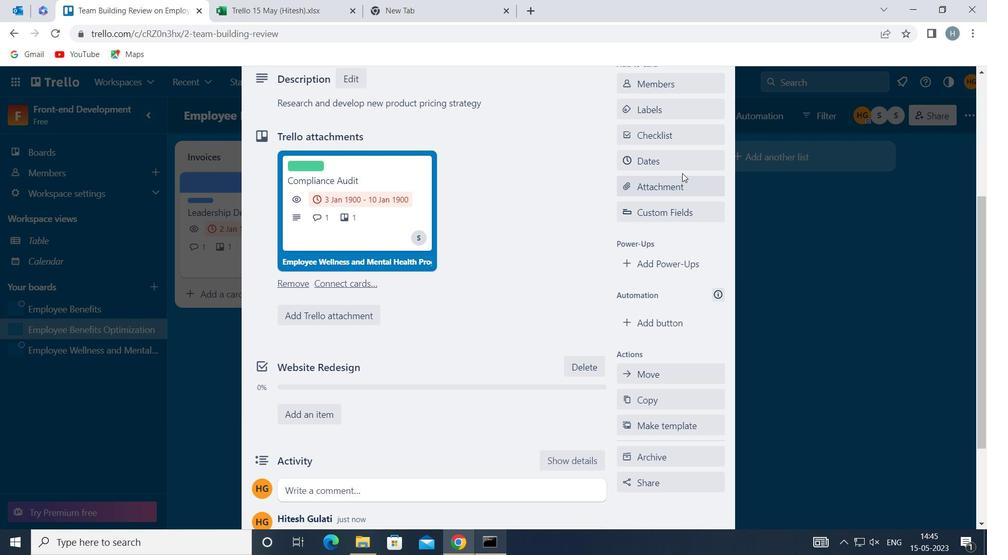 
Action: Mouse pressed left at (684, 167)
Screenshot: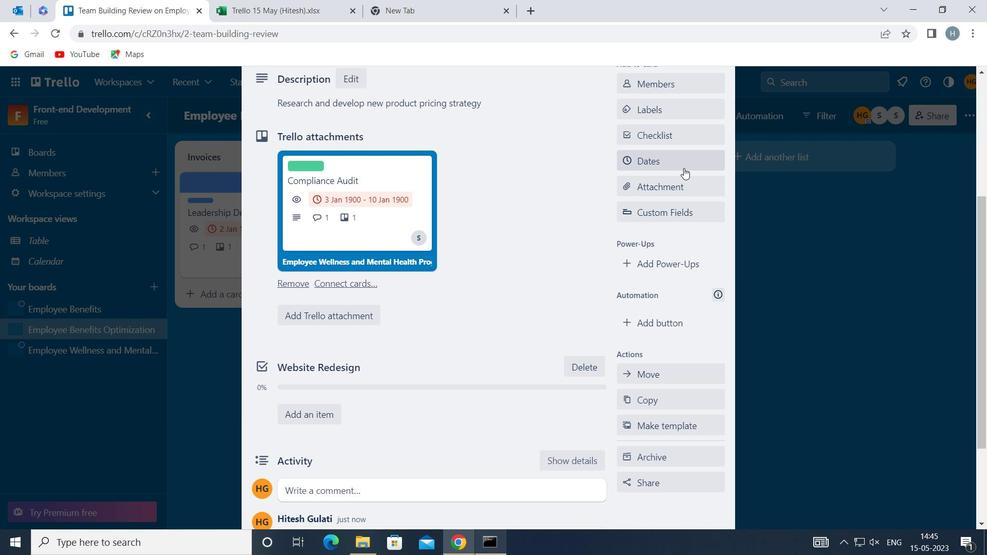 
Action: Mouse moved to (630, 341)
Screenshot: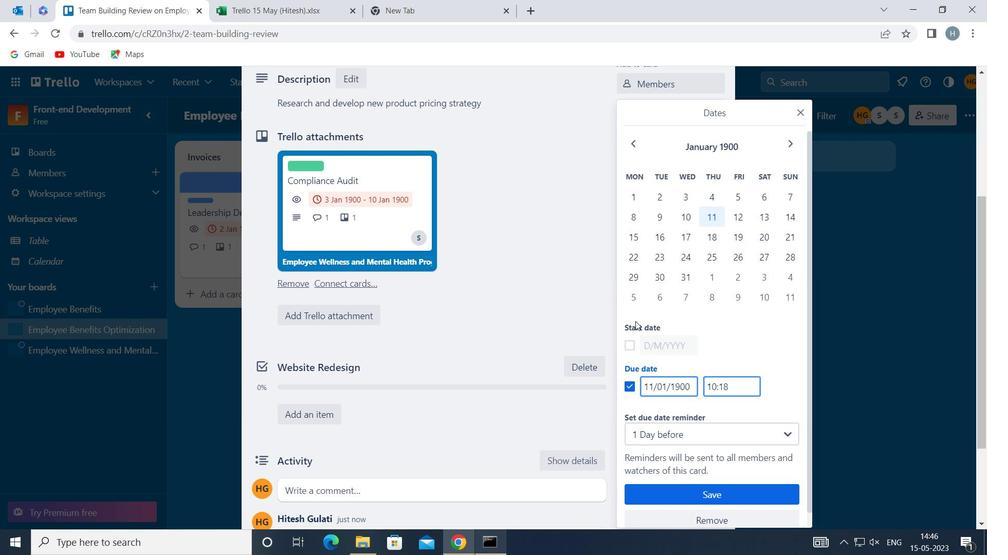 
Action: Mouse pressed left at (630, 341)
Screenshot: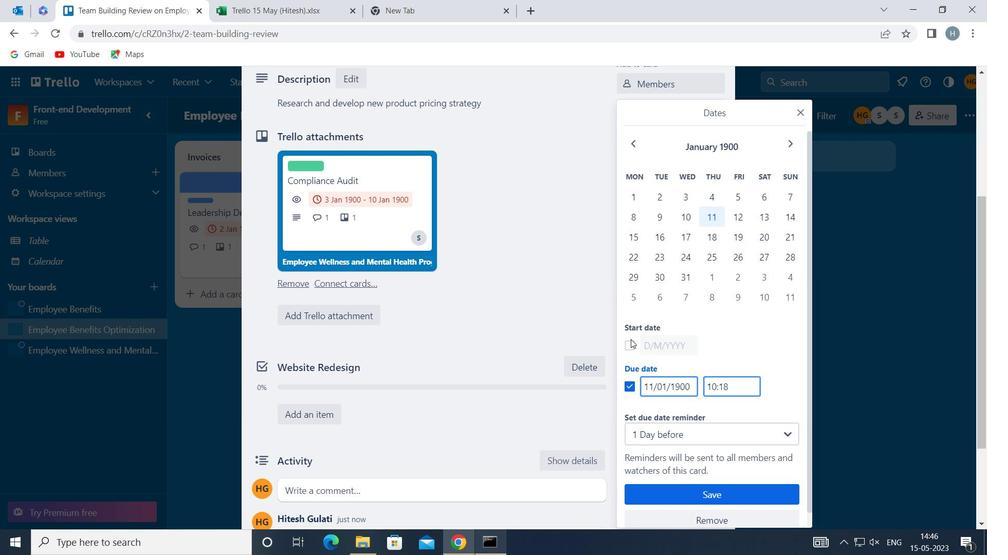 
Action: Mouse moved to (649, 343)
Screenshot: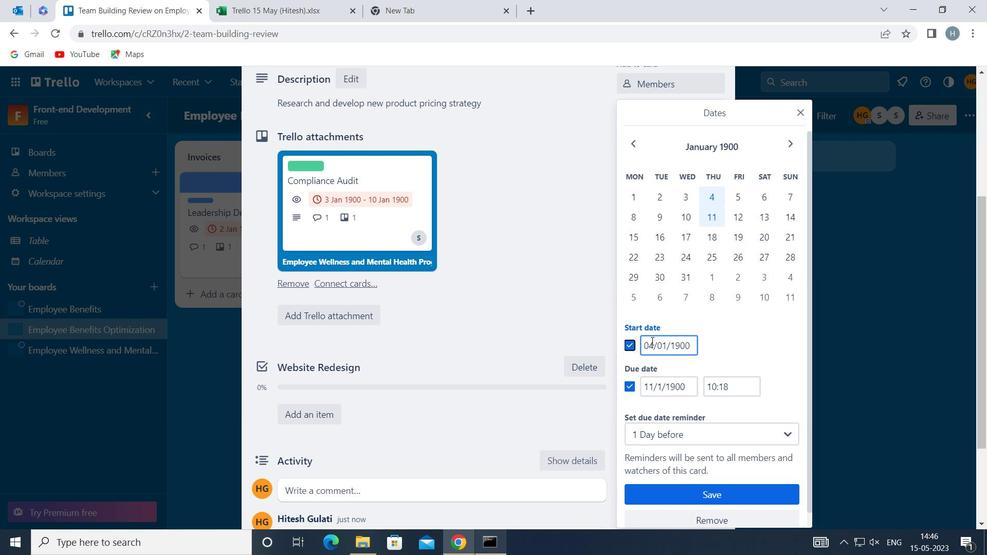 
Action: Mouse pressed left at (649, 343)
Screenshot: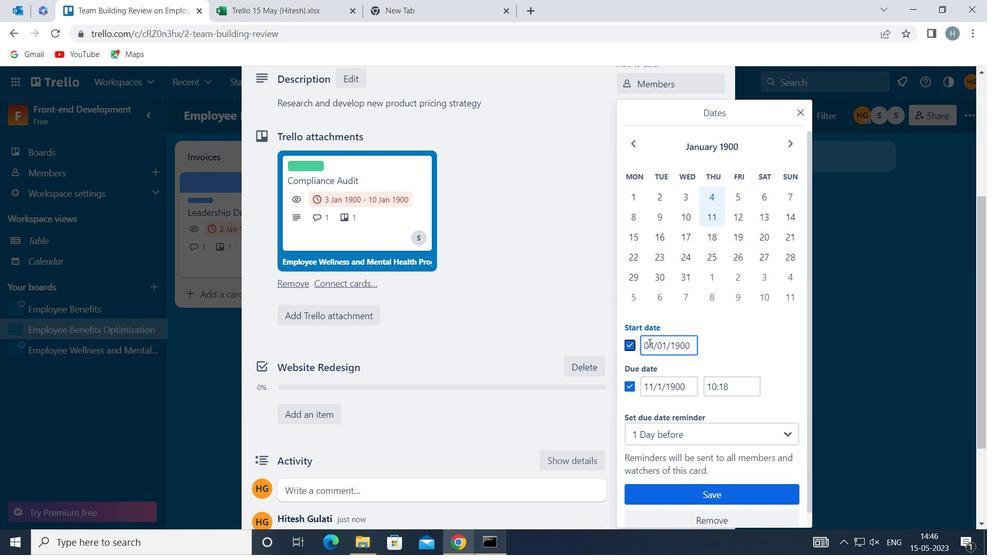 
Action: Key pressed <Key.backspace>5
Screenshot: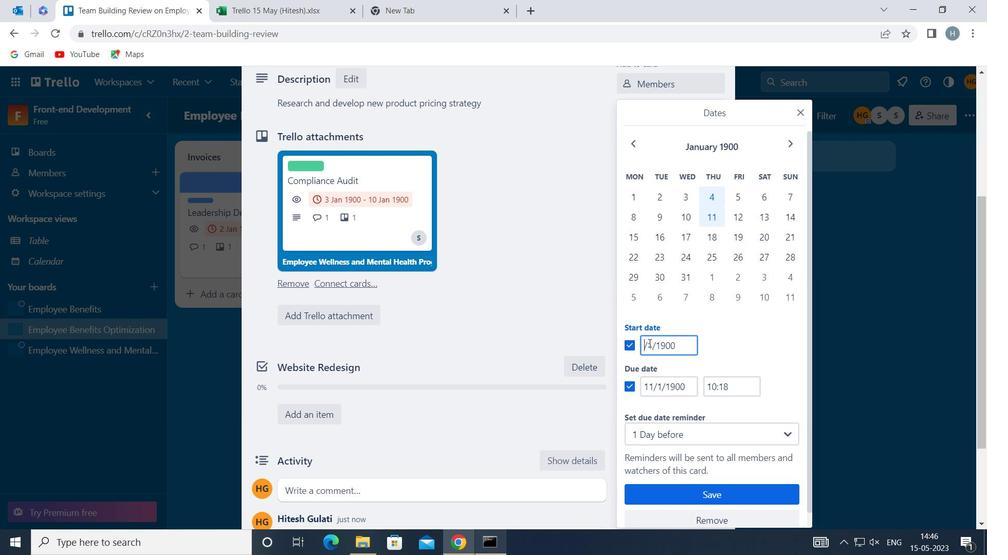
Action: Mouse moved to (650, 389)
Screenshot: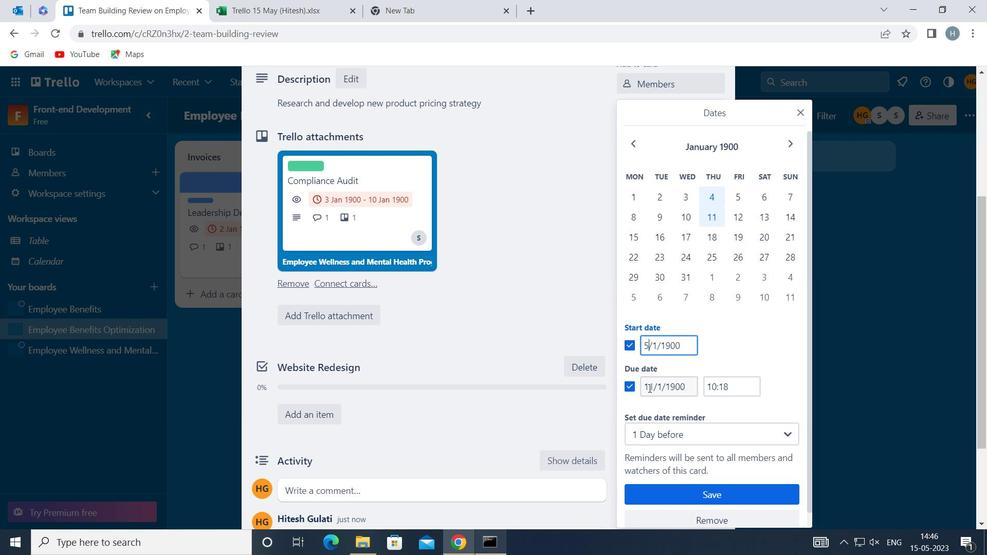 
Action: Mouse pressed left at (650, 389)
Screenshot: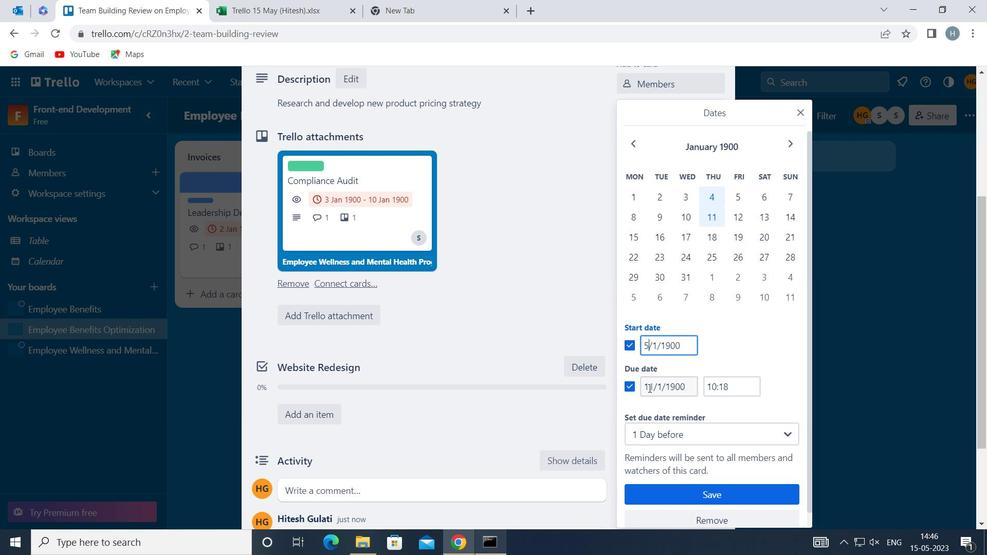
Action: Mouse moved to (650, 389)
Screenshot: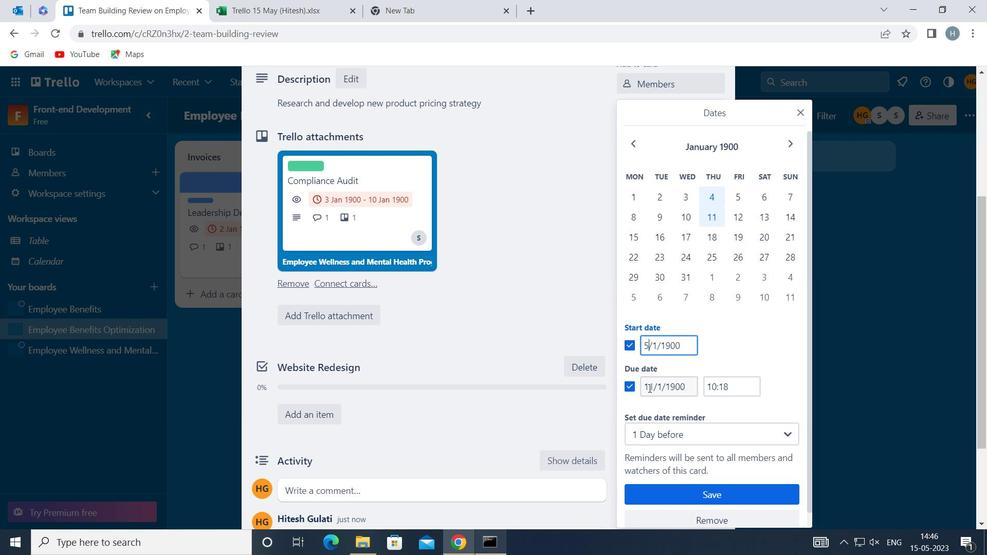 
Action: Key pressed <Key.right><Key.backspace>2
Screenshot: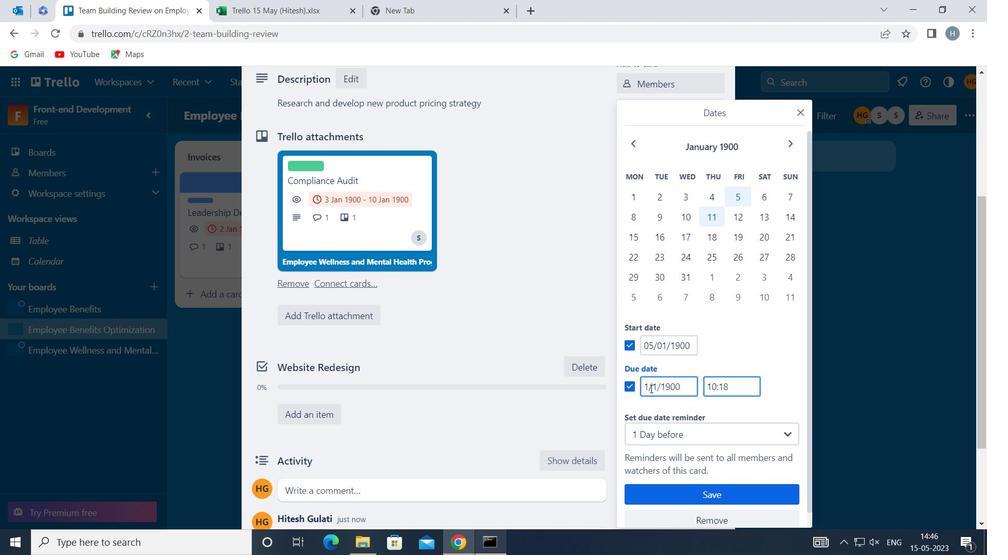 
Action: Mouse moved to (706, 498)
Screenshot: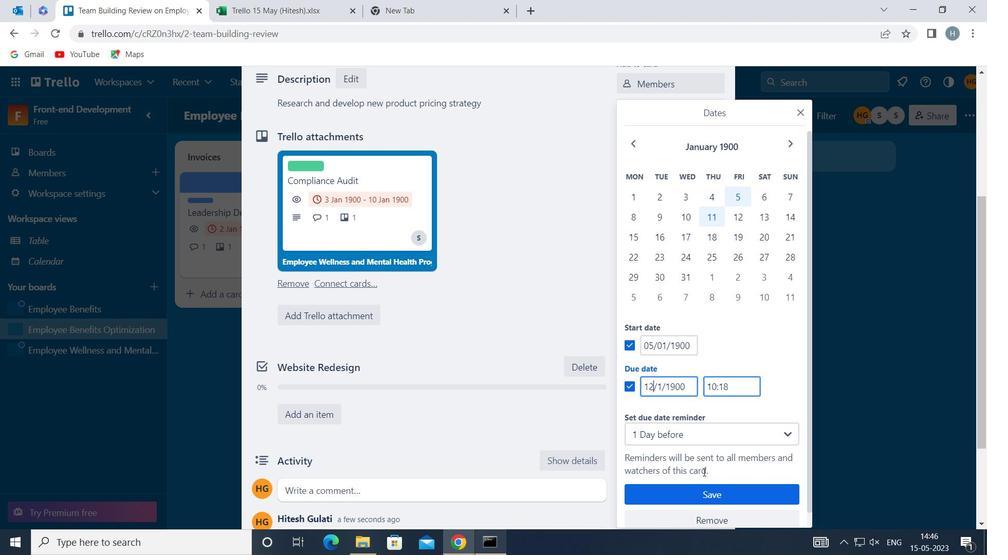 
Action: Mouse pressed left at (706, 498)
Screenshot: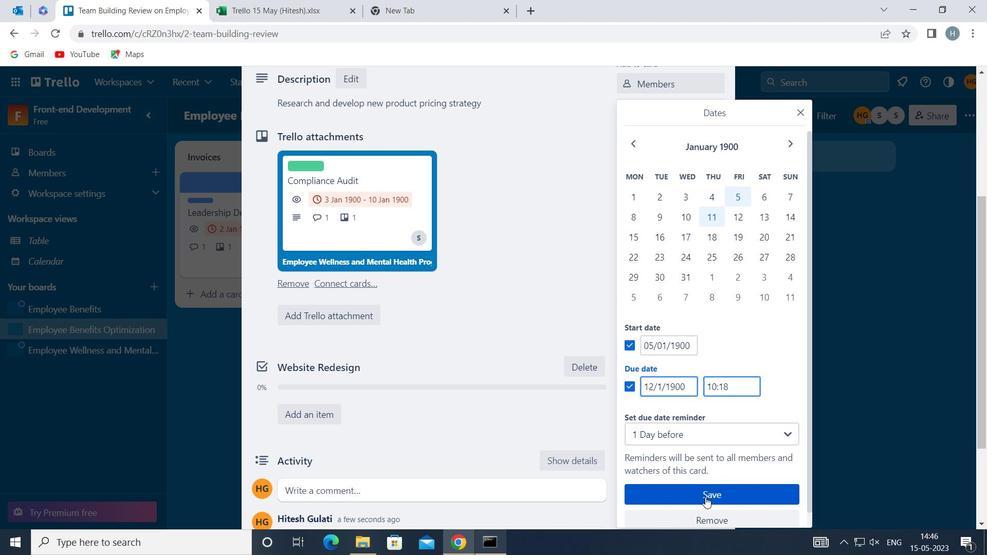 
Action: Mouse moved to (447, 227)
Screenshot: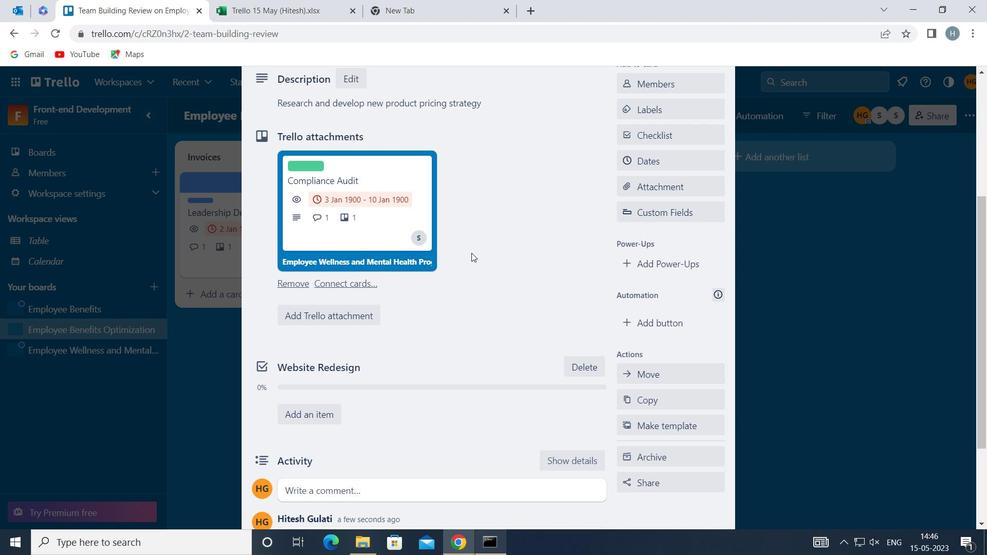 
